 Task: Create a task  Implement multi-factor authentication for user login , assign it to team member softage.4@softage.net in the project ActivaPro and update the status of the task to  On Track  , set the priority of the task to Low
Action: Mouse pressed left at (73, 90)
Screenshot: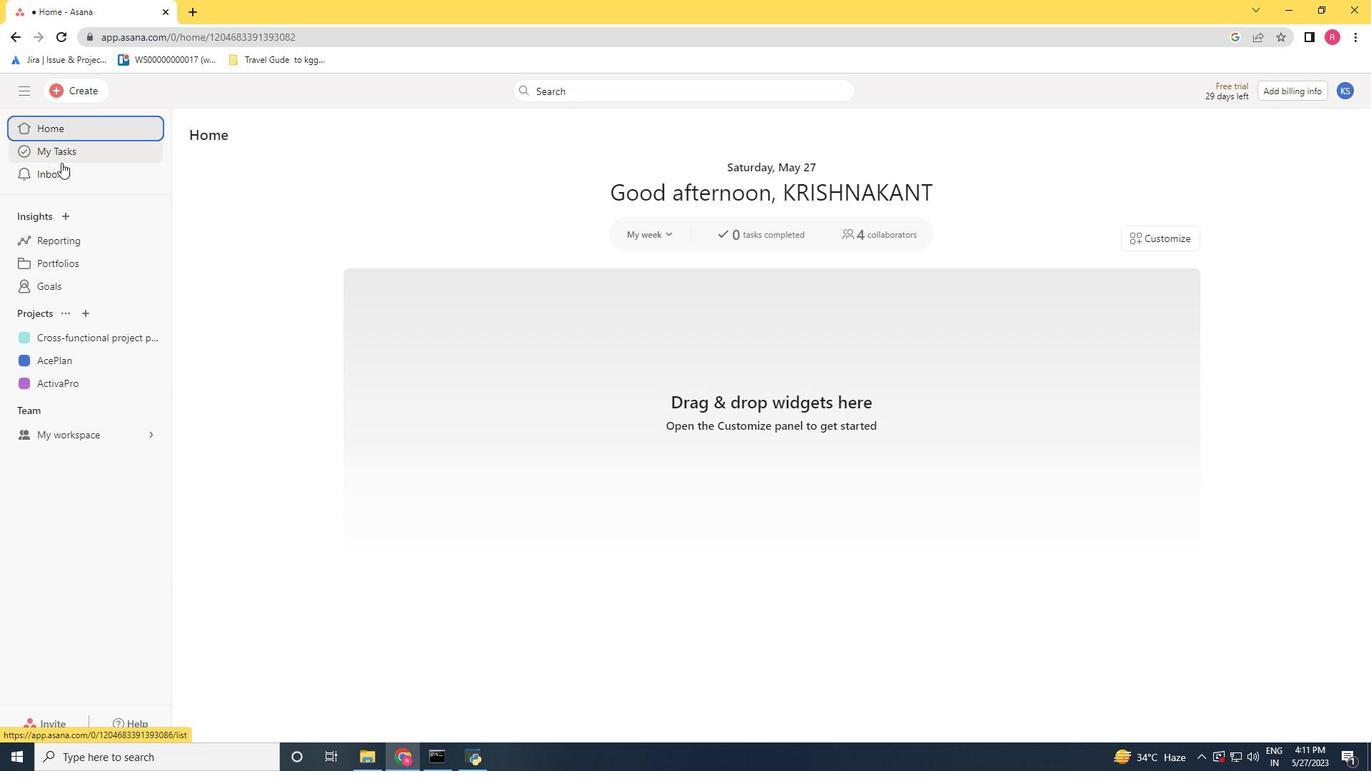 
Action: Mouse moved to (131, 100)
Screenshot: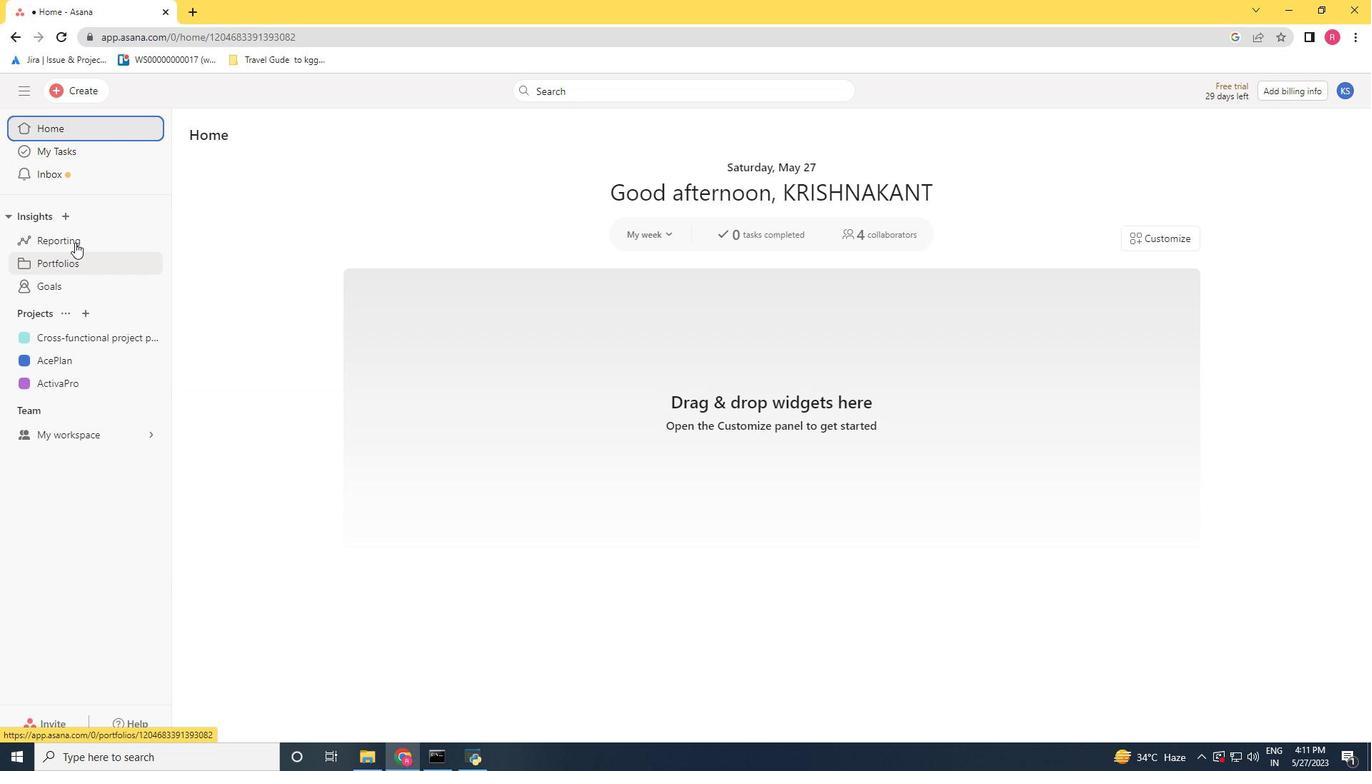 
Action: Mouse pressed left at (131, 100)
Screenshot: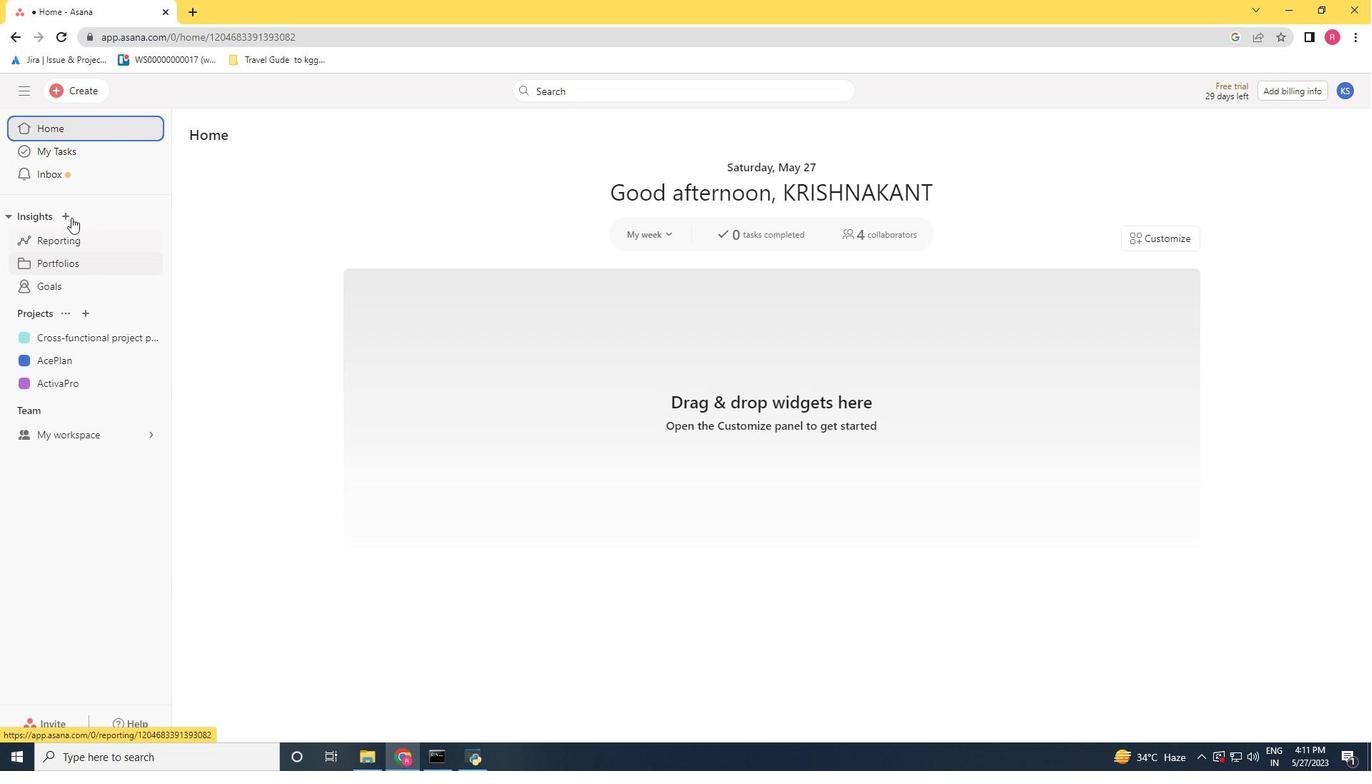 
Action: Mouse moved to (1138, 439)
Screenshot: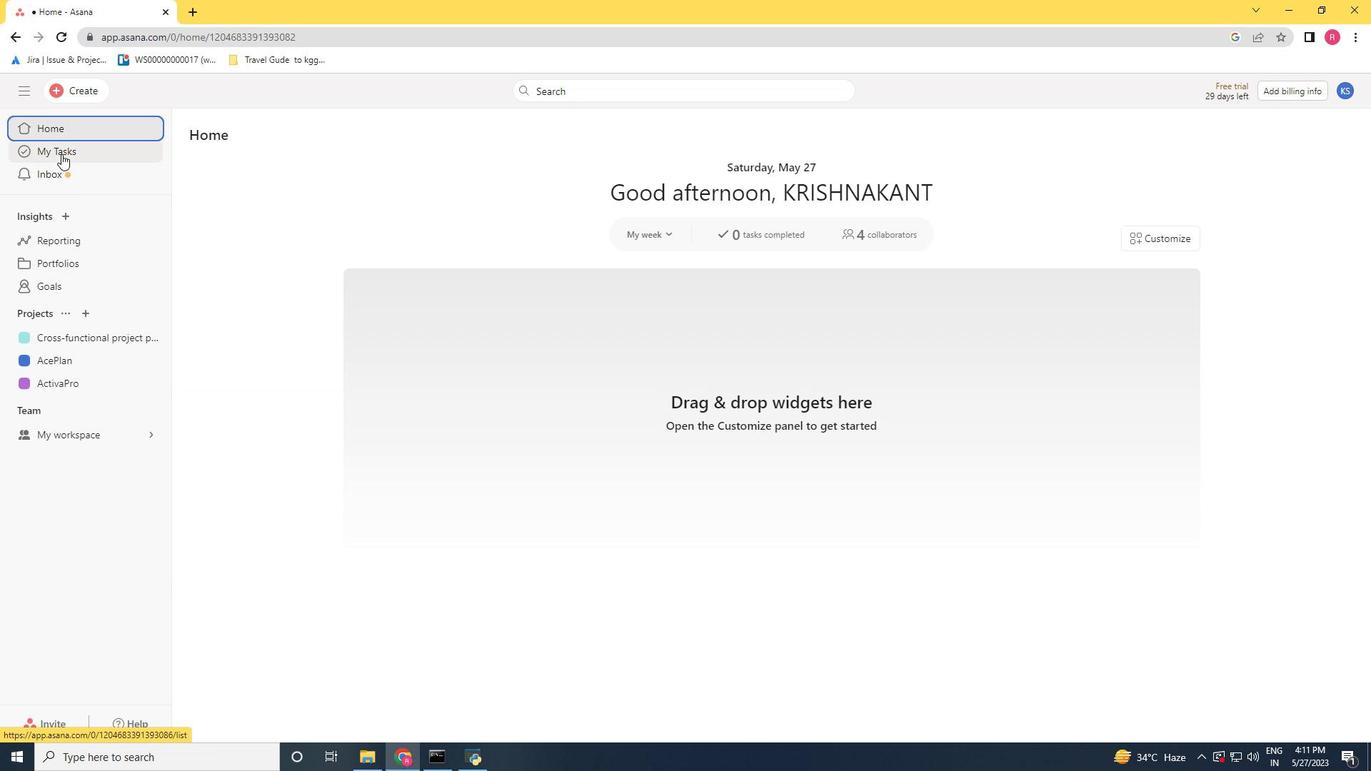 
Action: Key pressed <Key.shift>Implement<Key.space>multi-factor<Key.space>auto<Key.backspace>hentication<Key.space>for<Key.space><Key.backspace><Key.backspace><Key.backspace><Key.backspace>
Screenshot: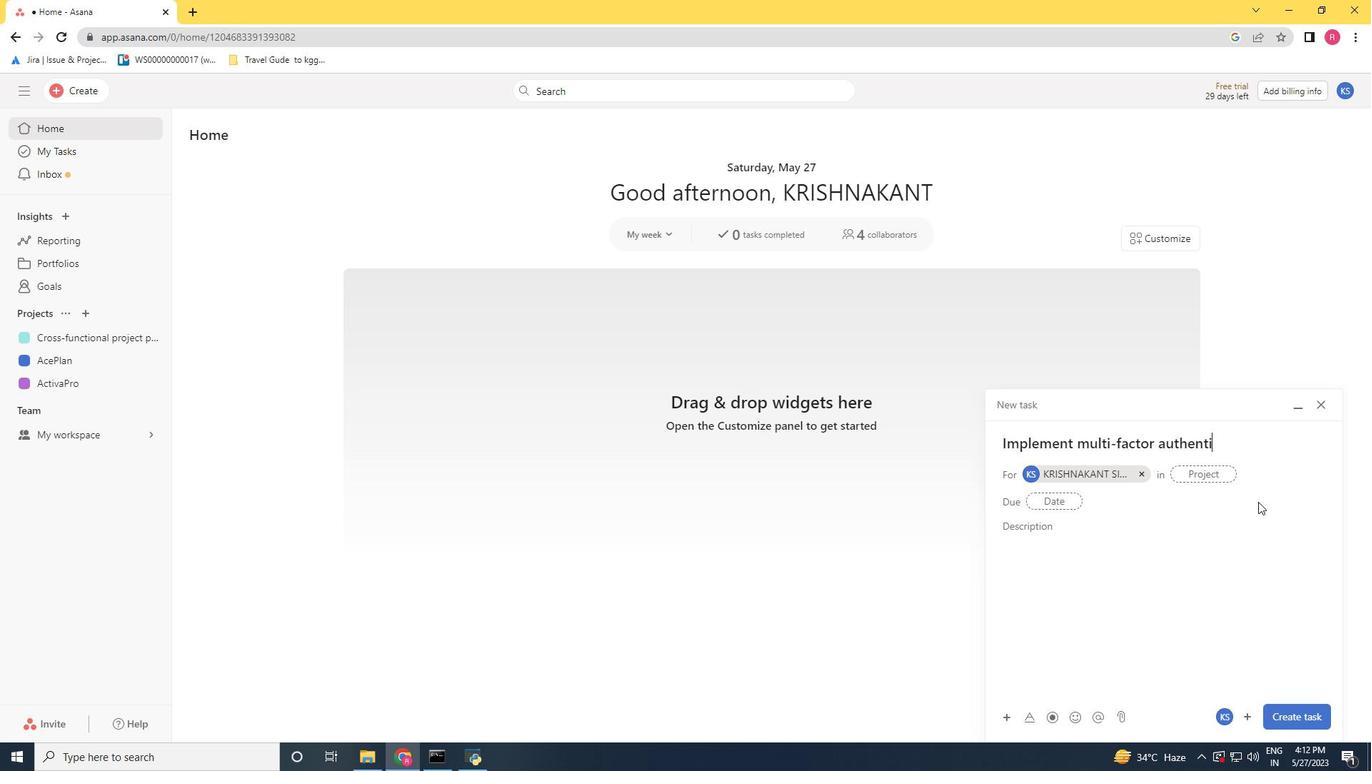
Action: Mouse moved to (1141, 475)
Screenshot: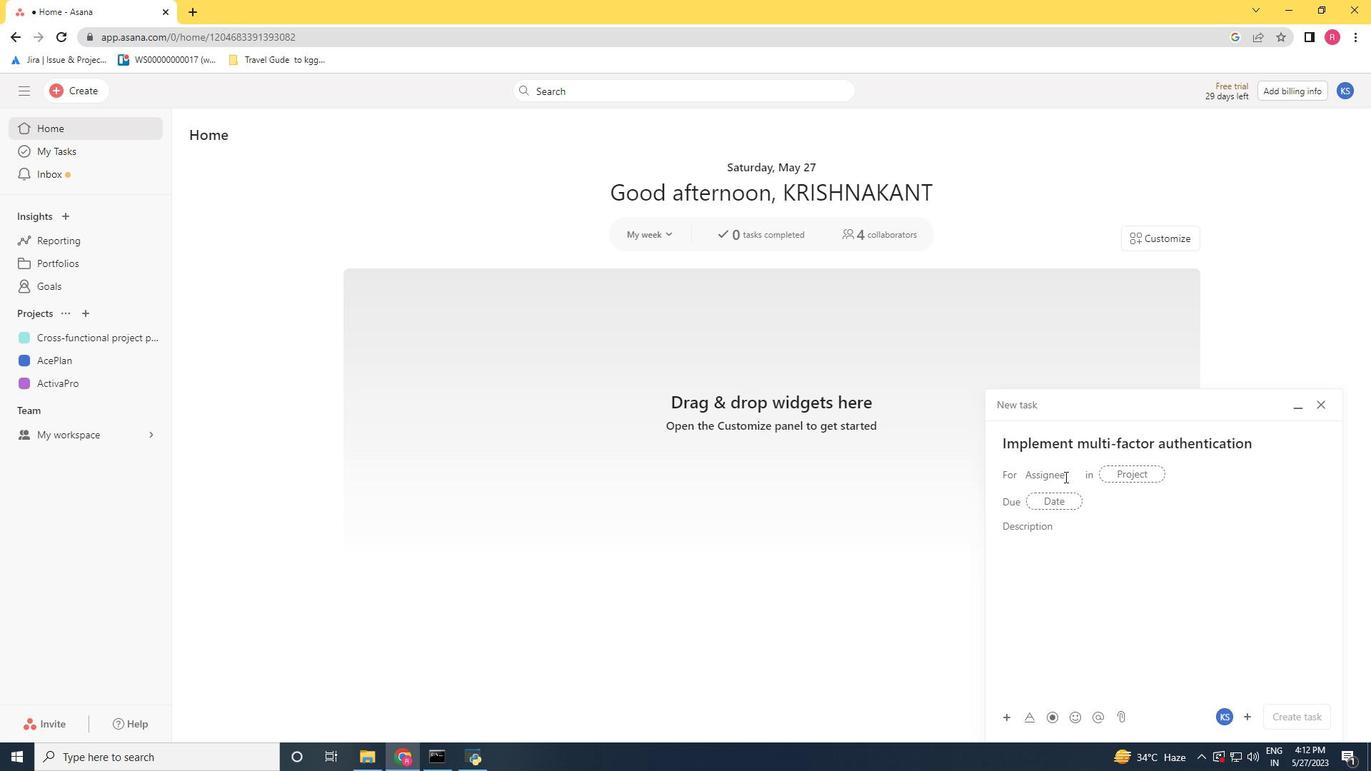 
Action: Mouse pressed left at (1141, 475)
Screenshot: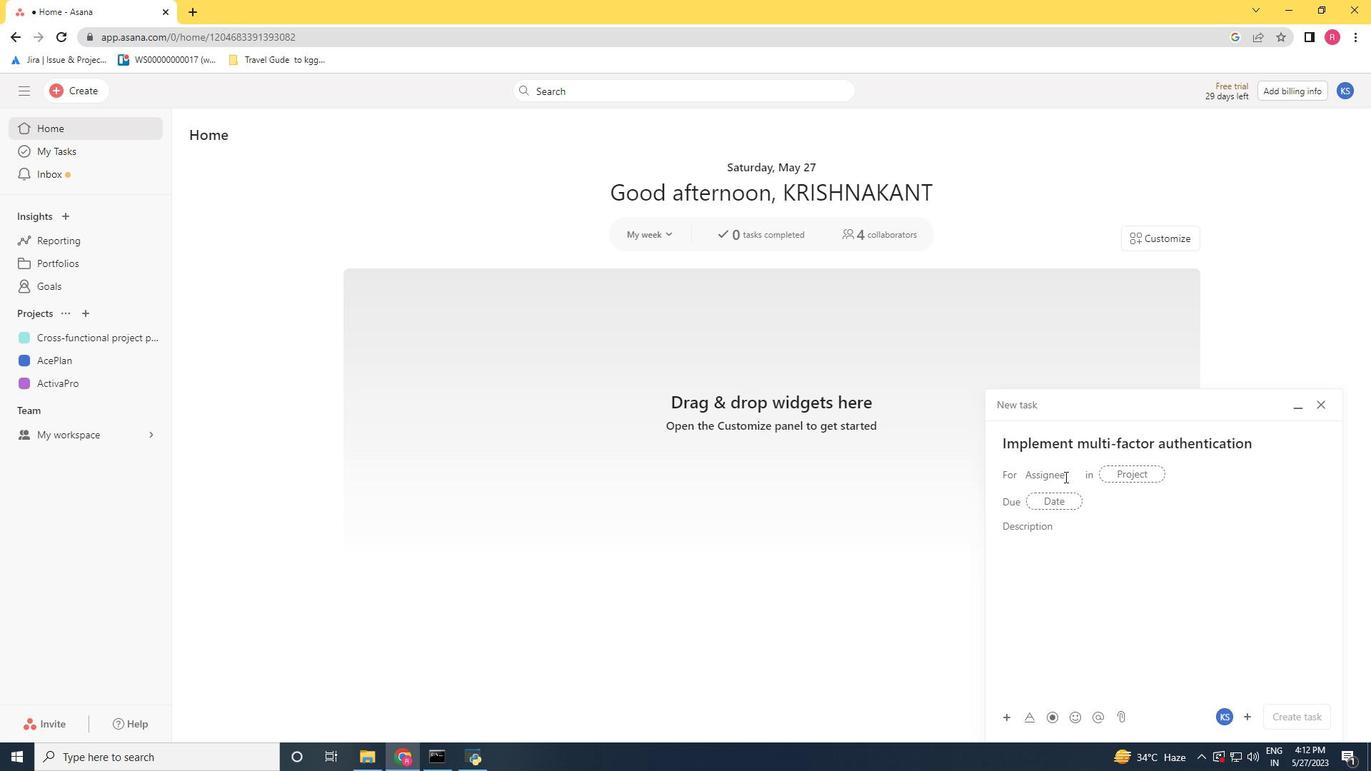 
Action: Mouse moved to (1048, 478)
Screenshot: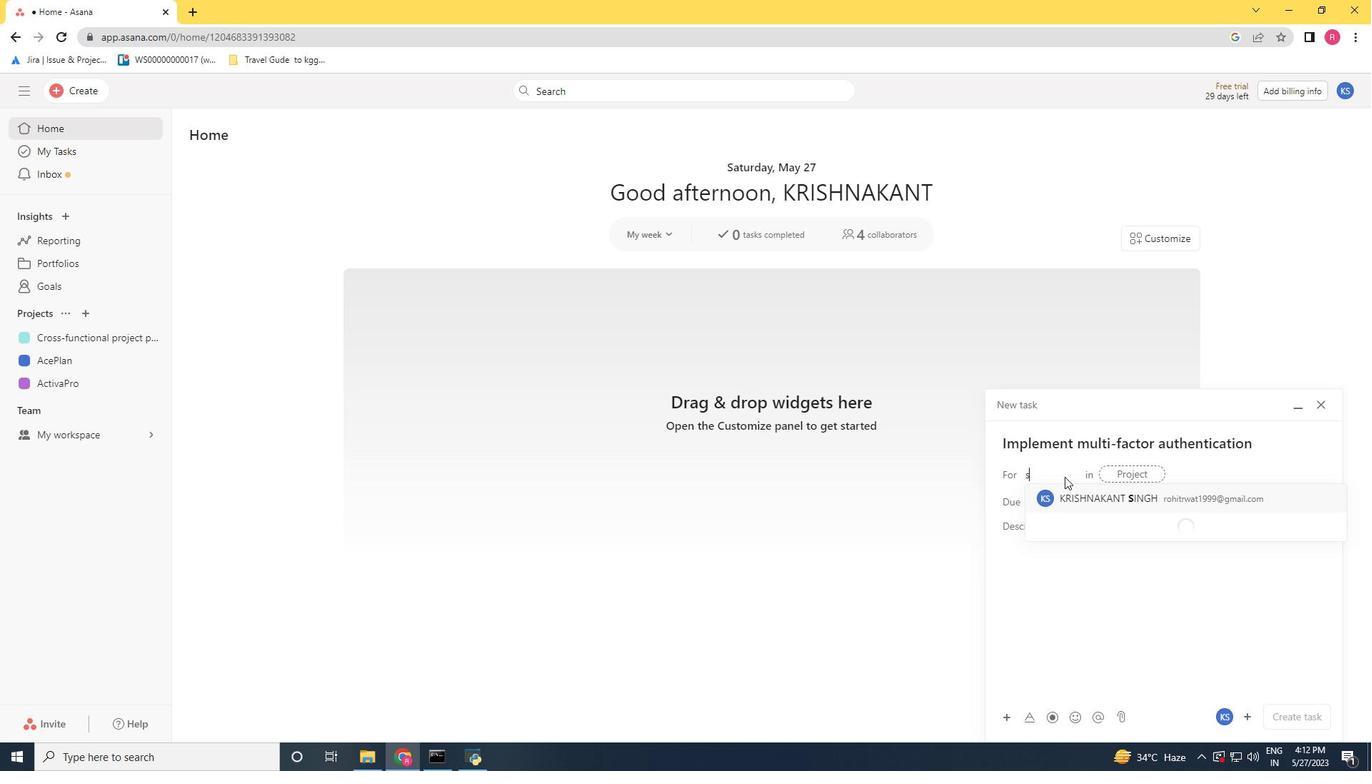 
Action: Mouse pressed left at (1048, 478)
Screenshot: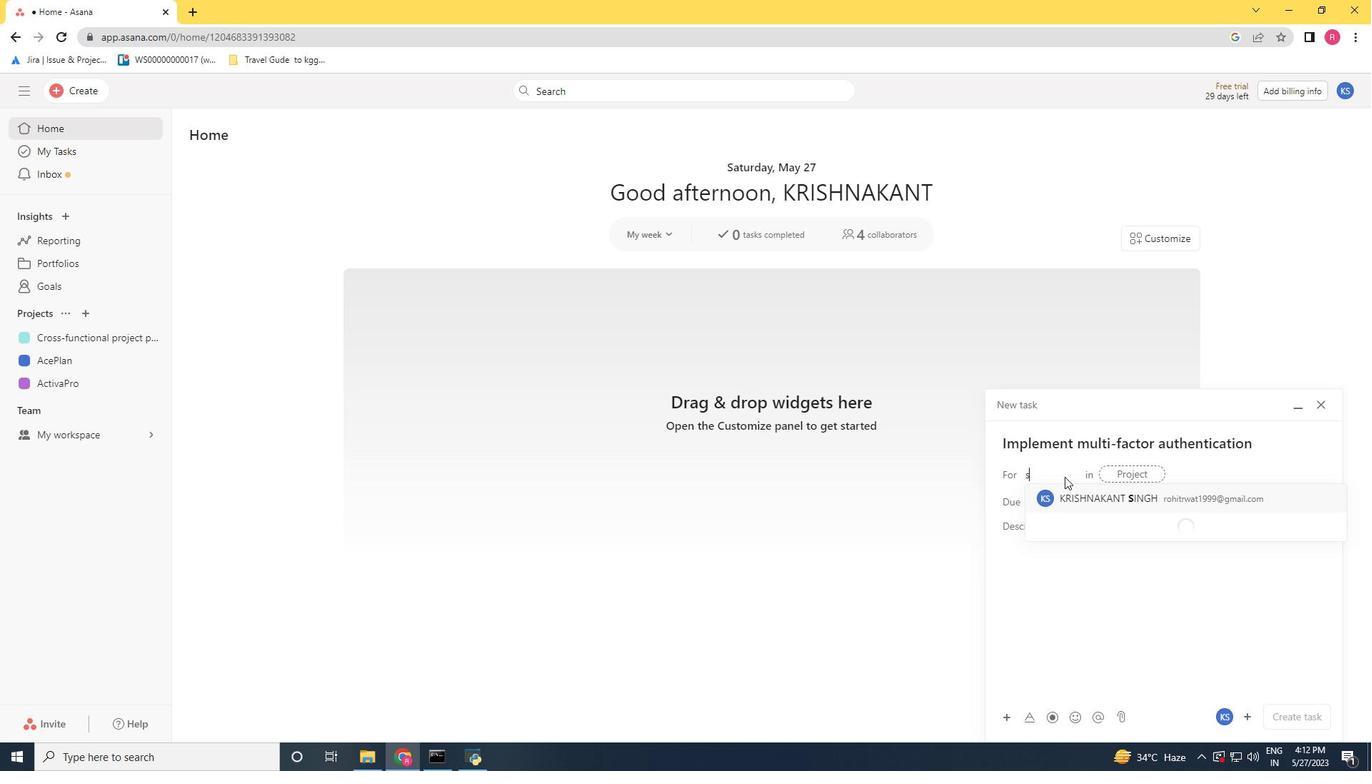 
Action: Key pressed softage.3<Key.backspace><Key.shift>4<Key.shift><Key.shift>@softage.net
Screenshot: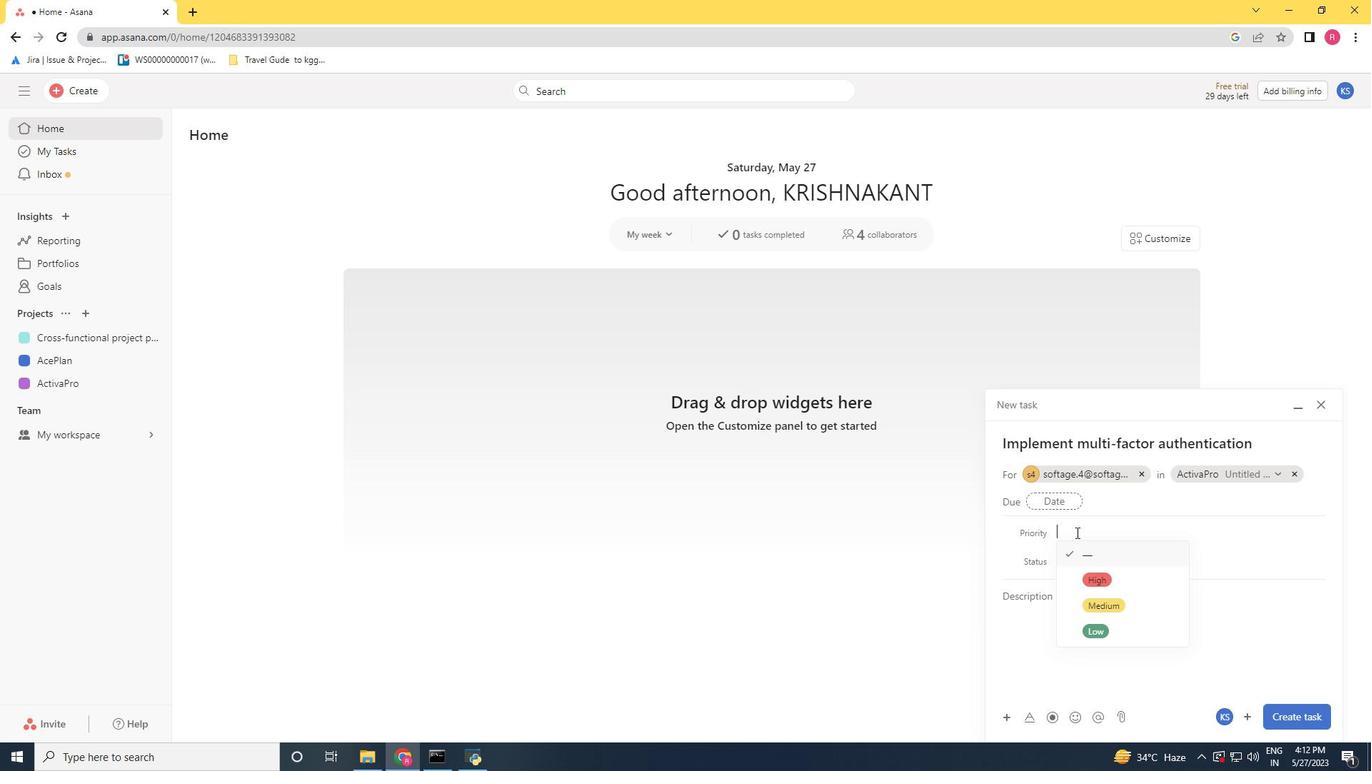 
Action: Mouse moved to (1081, 492)
Screenshot: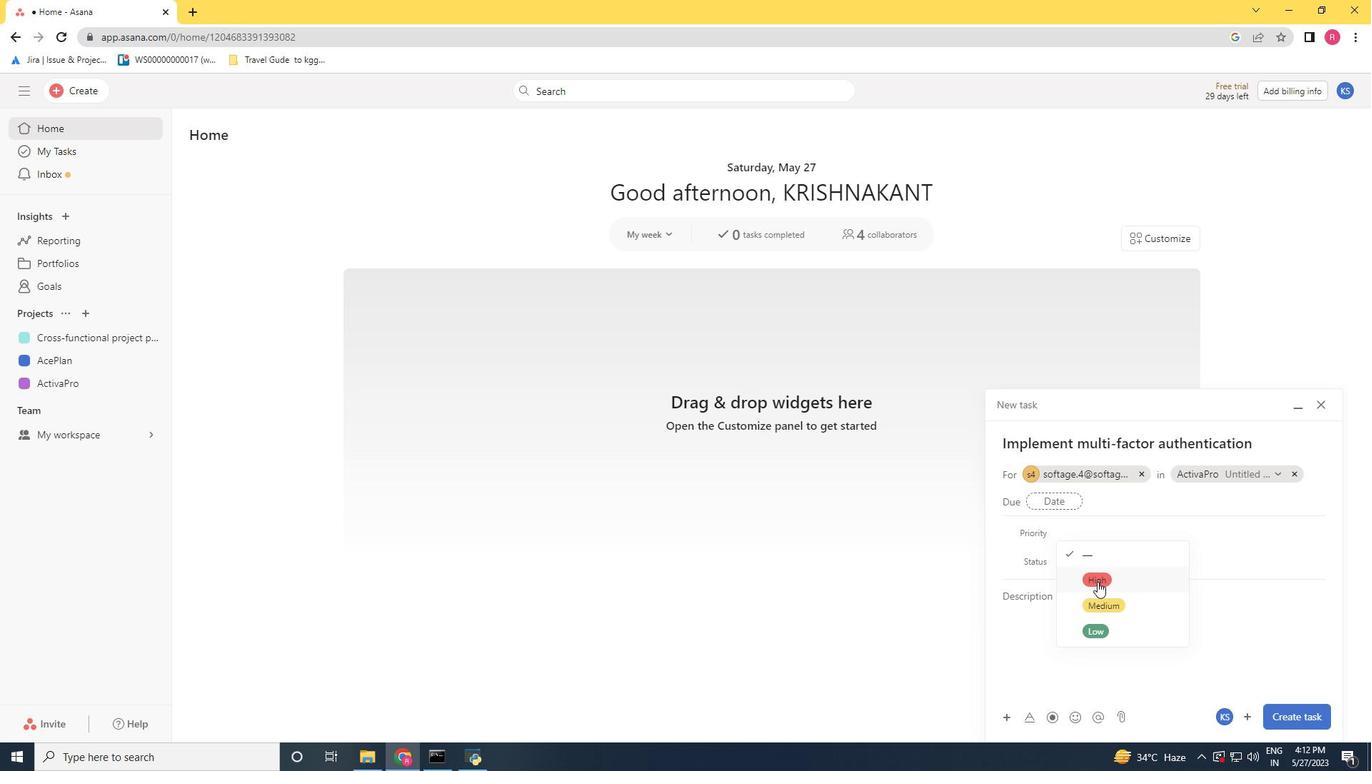 
Action: Mouse pressed left at (1081, 492)
Screenshot: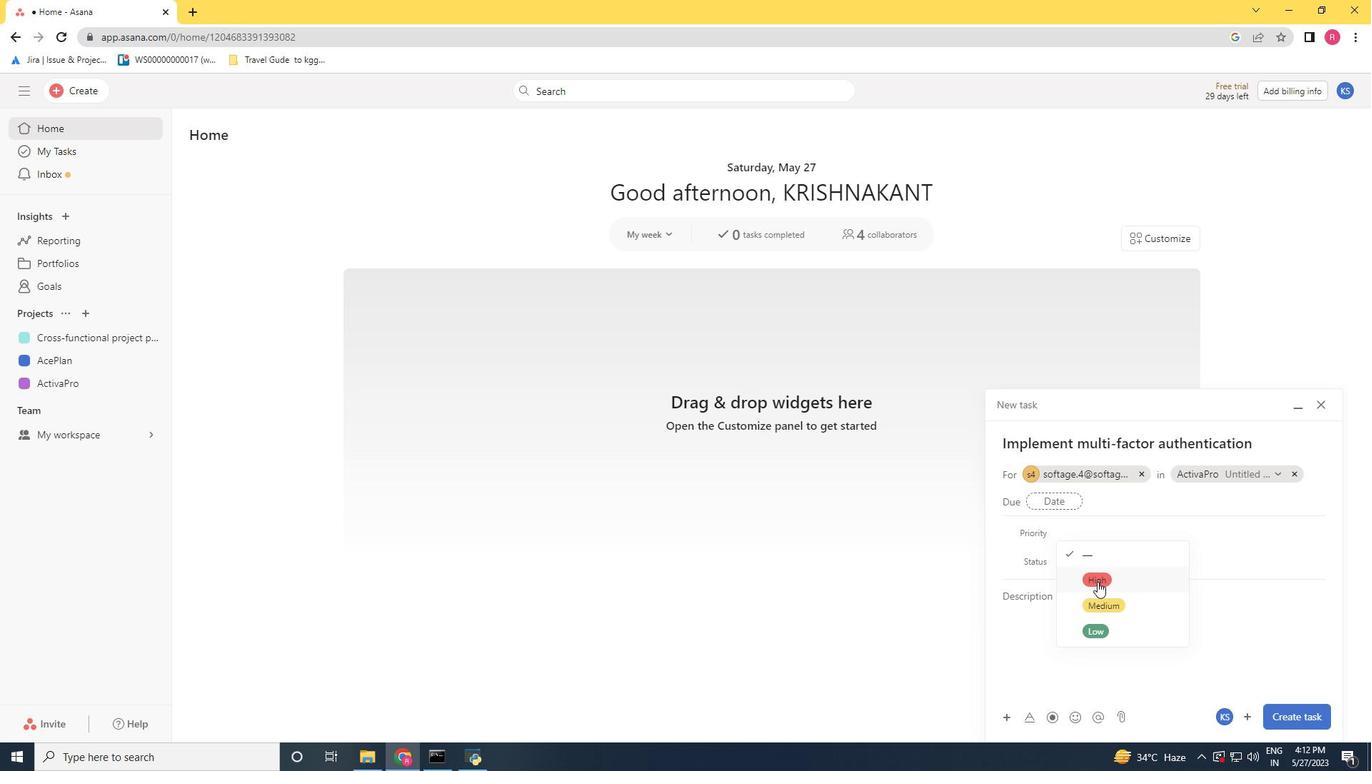 
Action: Mouse moved to (1180, 475)
Screenshot: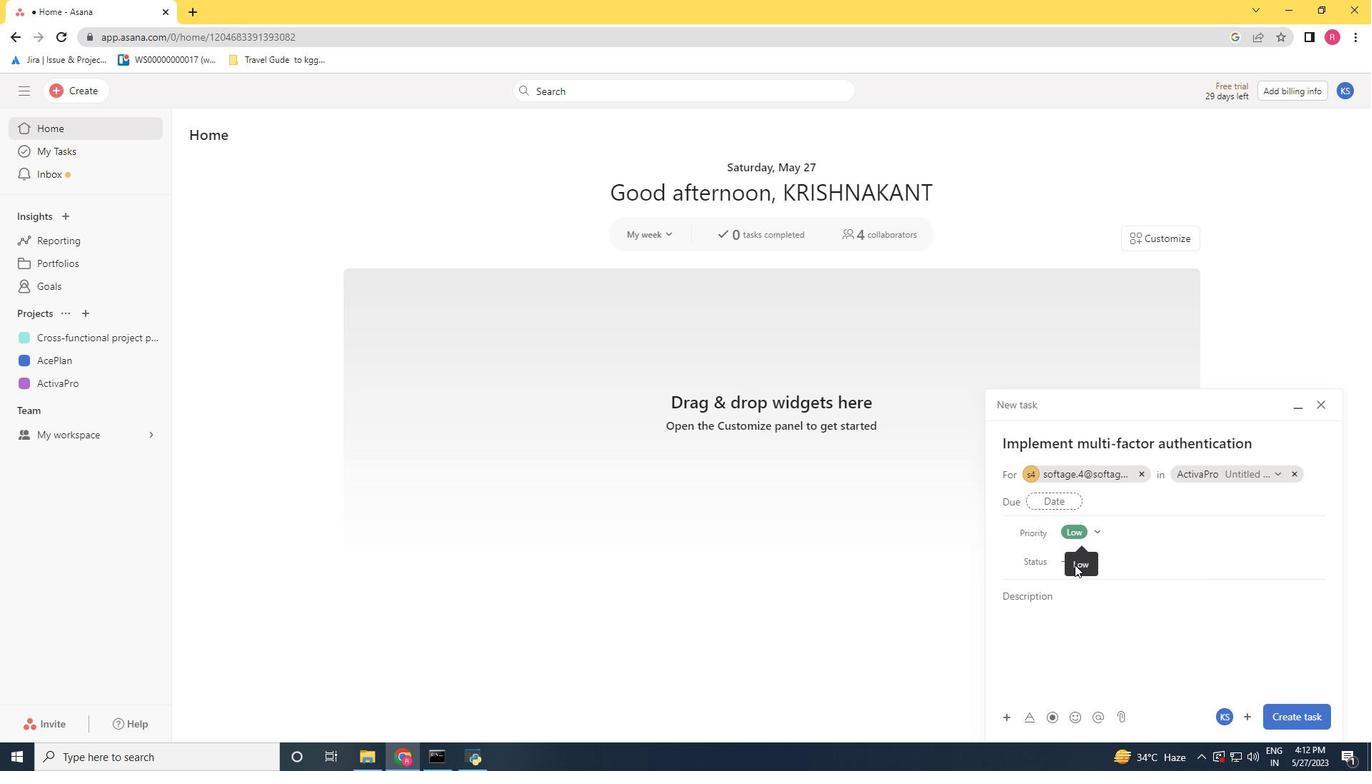 
Action: Mouse pressed left at (1180, 475)
Screenshot: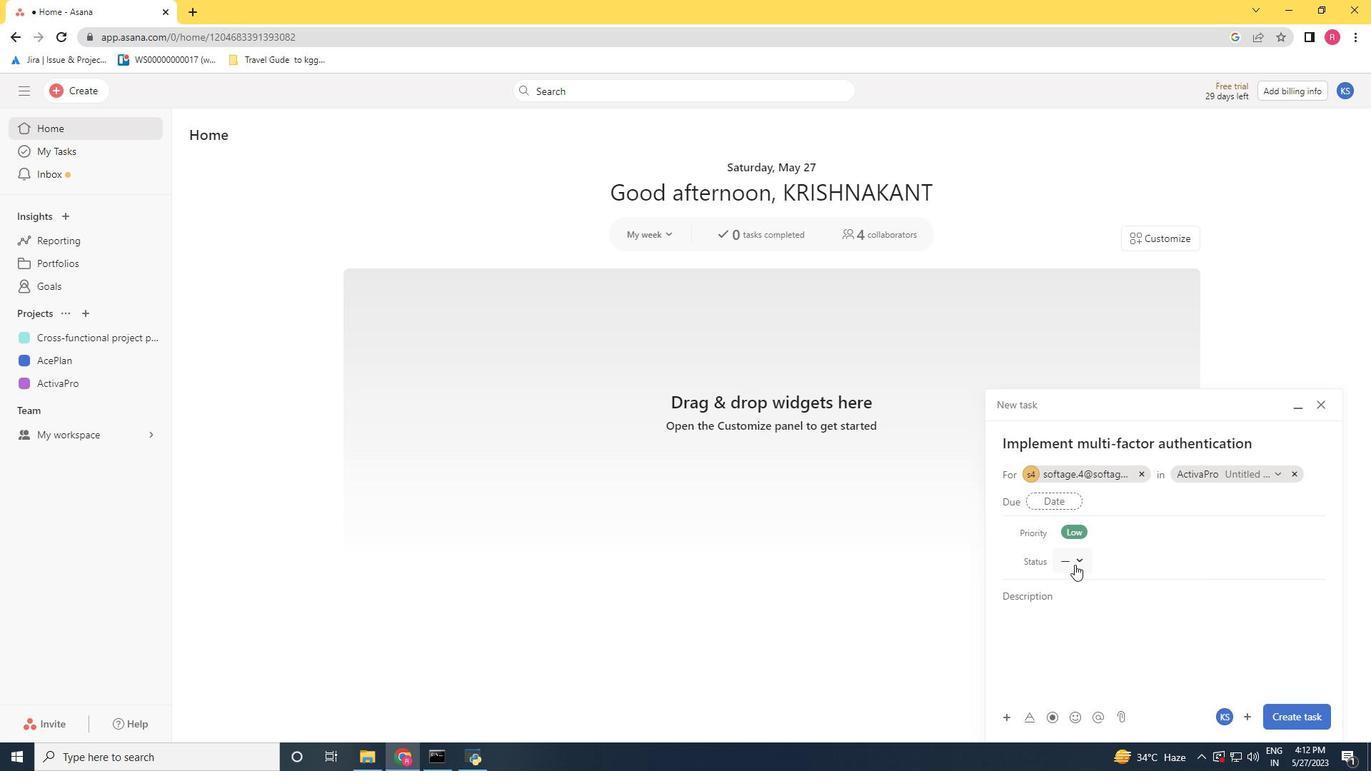 
Action: Mouse moved to (995, 499)
Screenshot: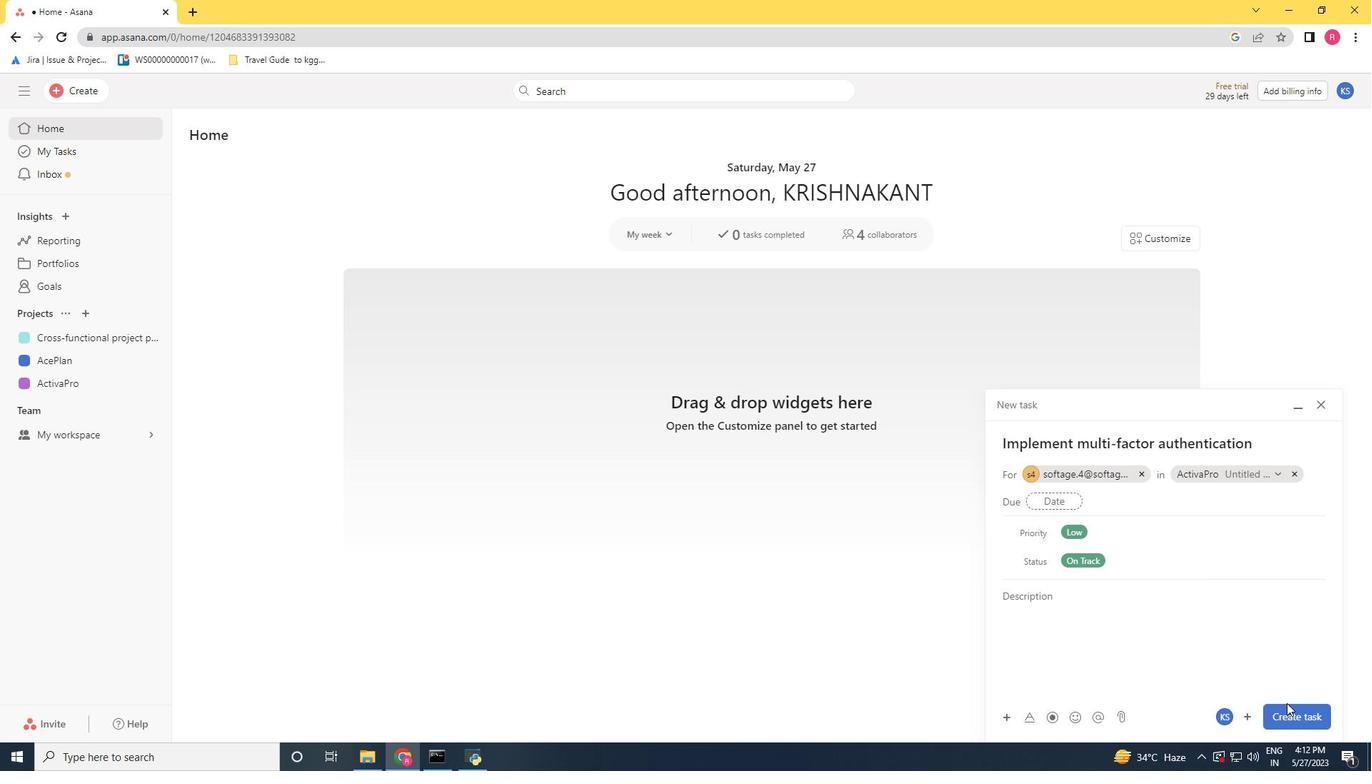 
Action: Mouse pressed left at (995, 499)
Screenshot: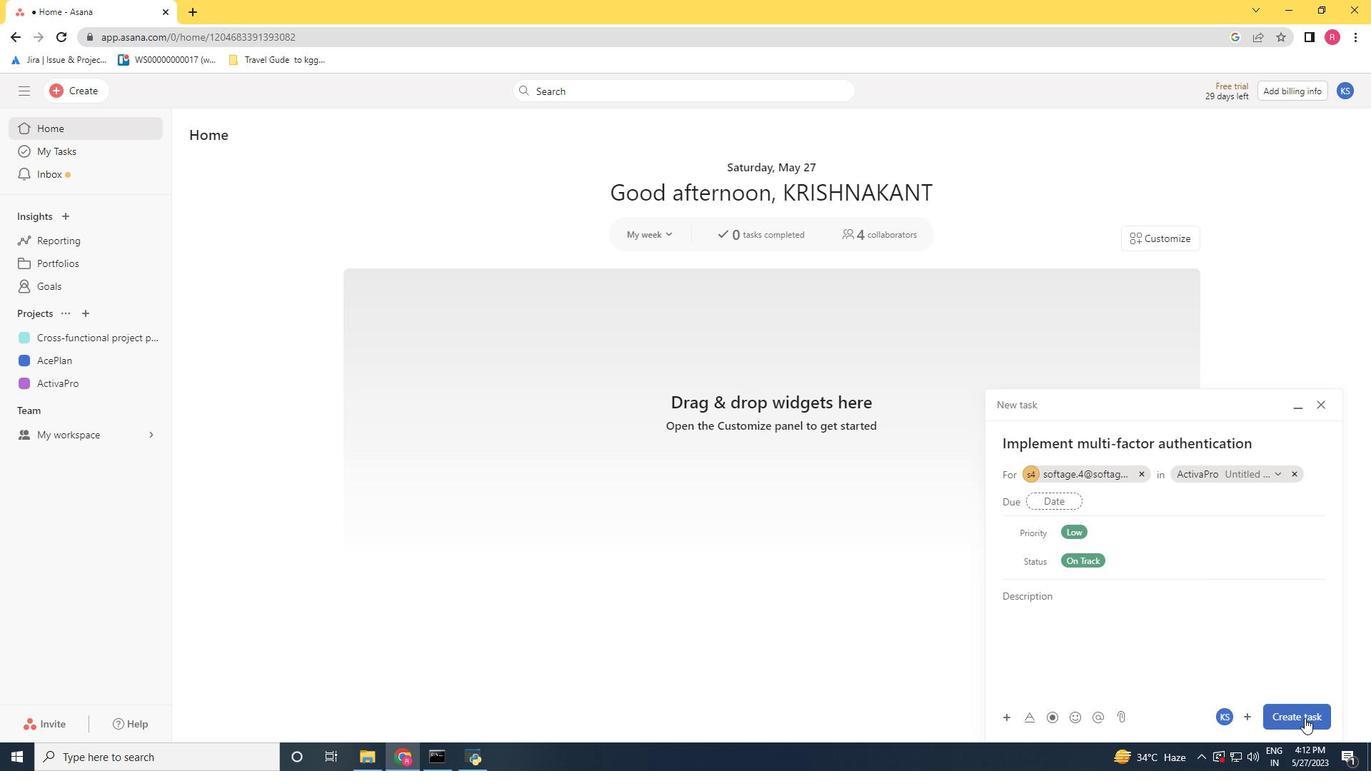 
Action: Mouse moved to (1288, 714)
Screenshot: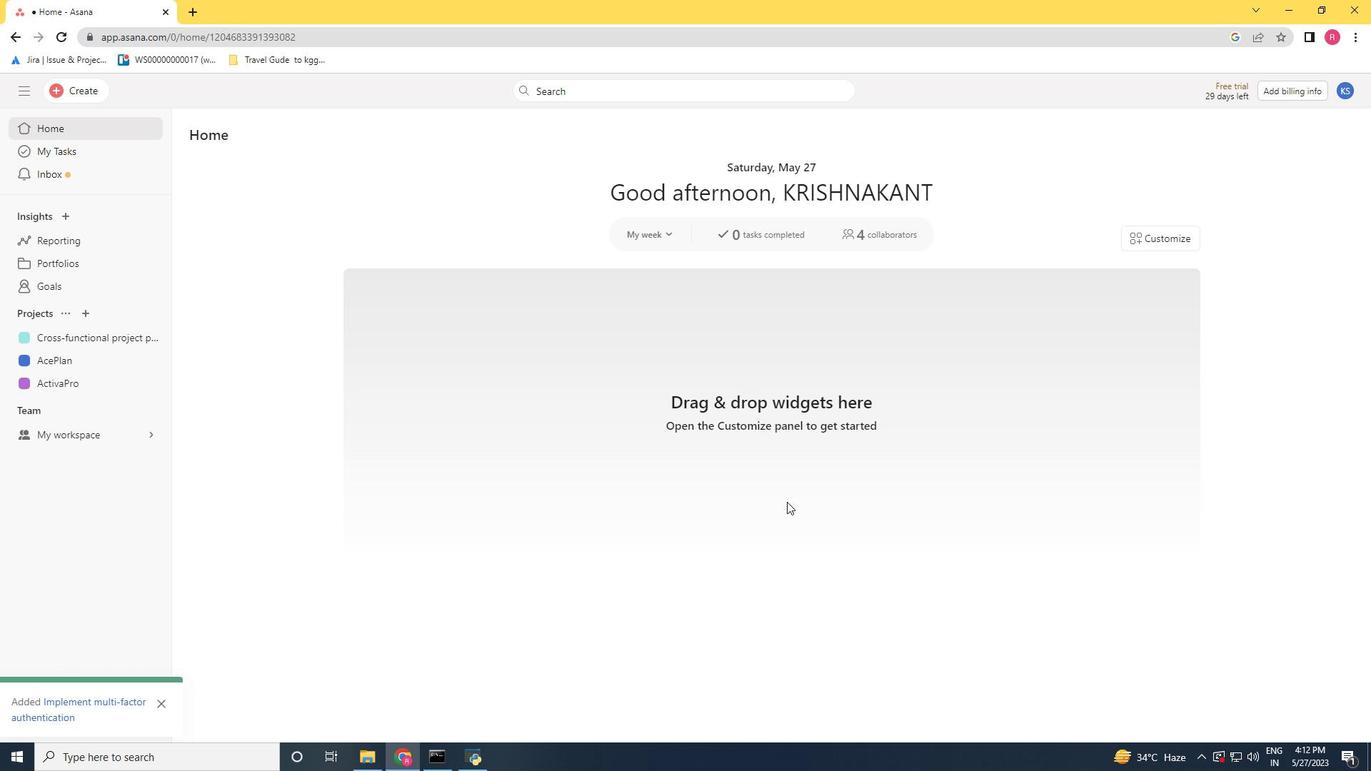 
Action: Mouse pressed left at (1288, 714)
Screenshot: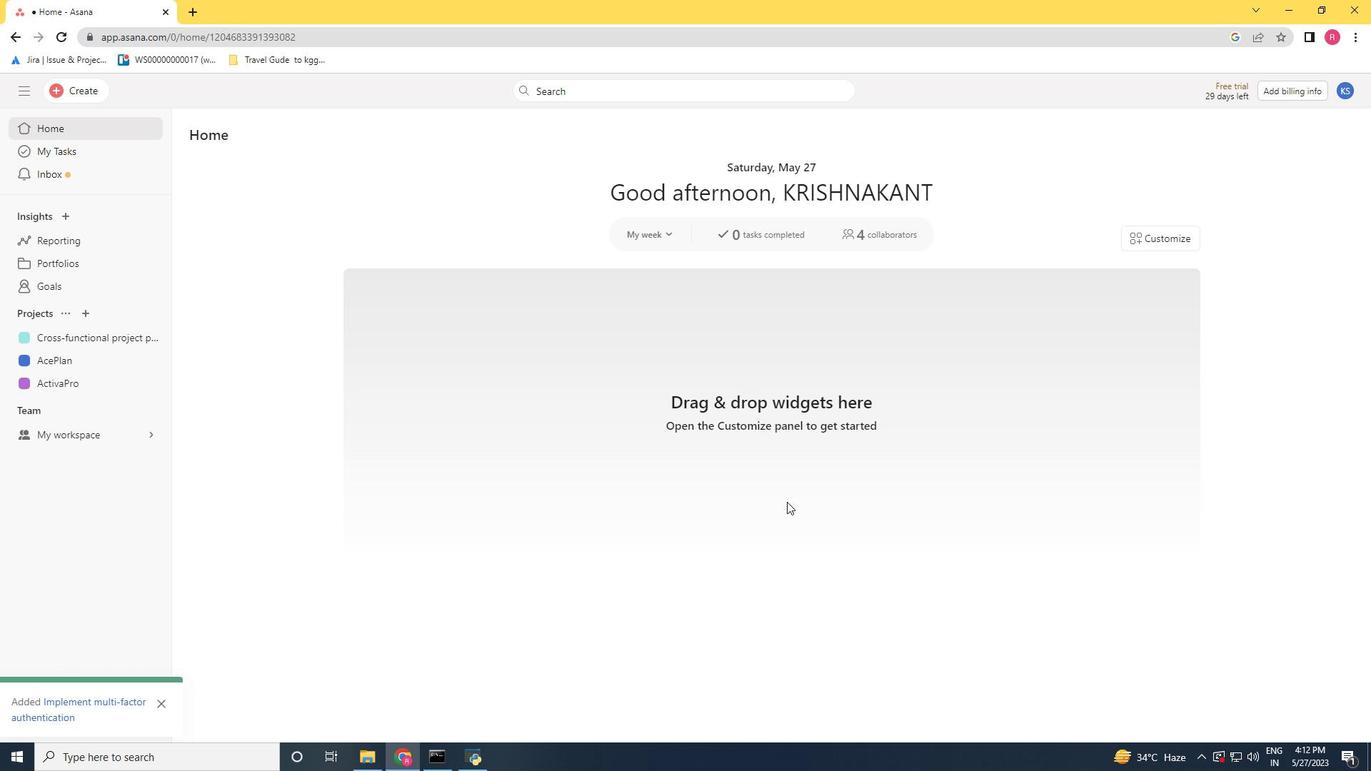 
Action: Mouse moved to (90, 375)
Screenshot: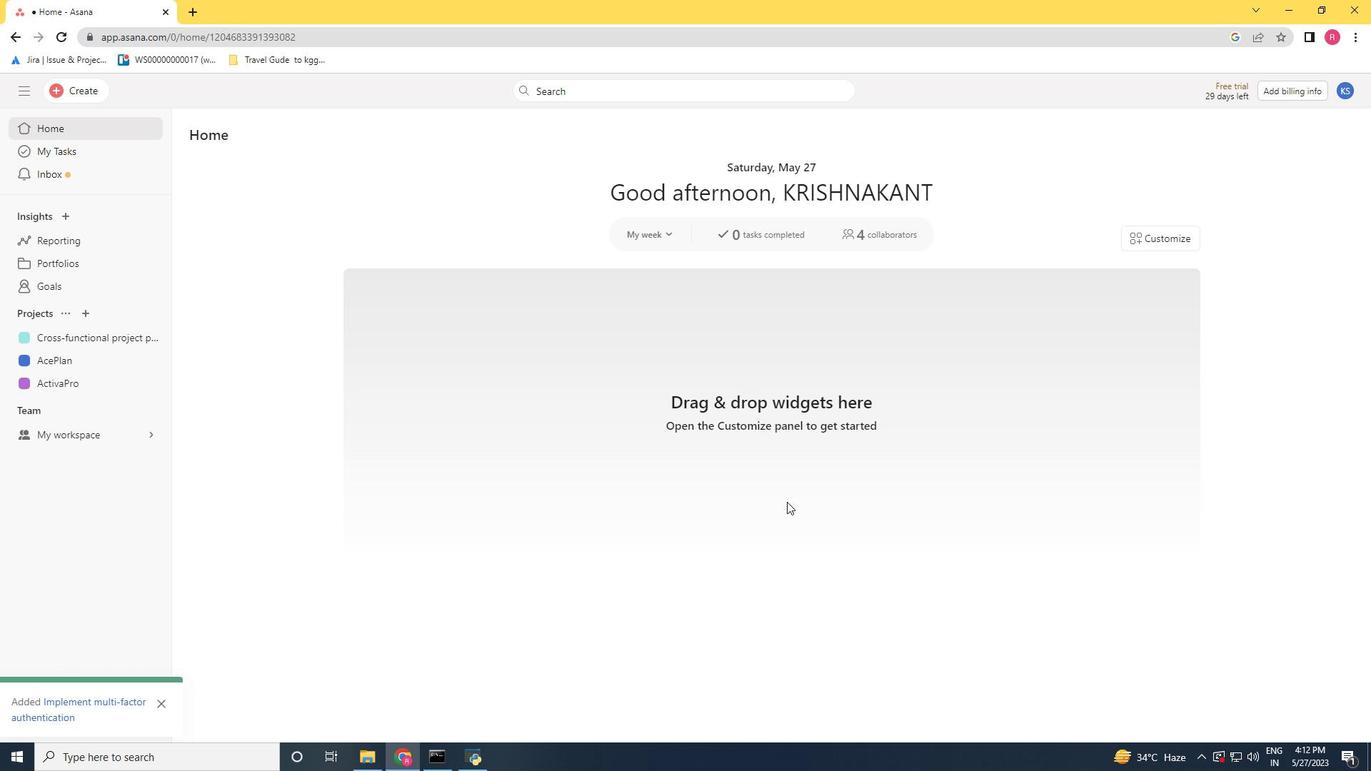 
Action: Mouse pressed left at (90, 375)
Screenshot: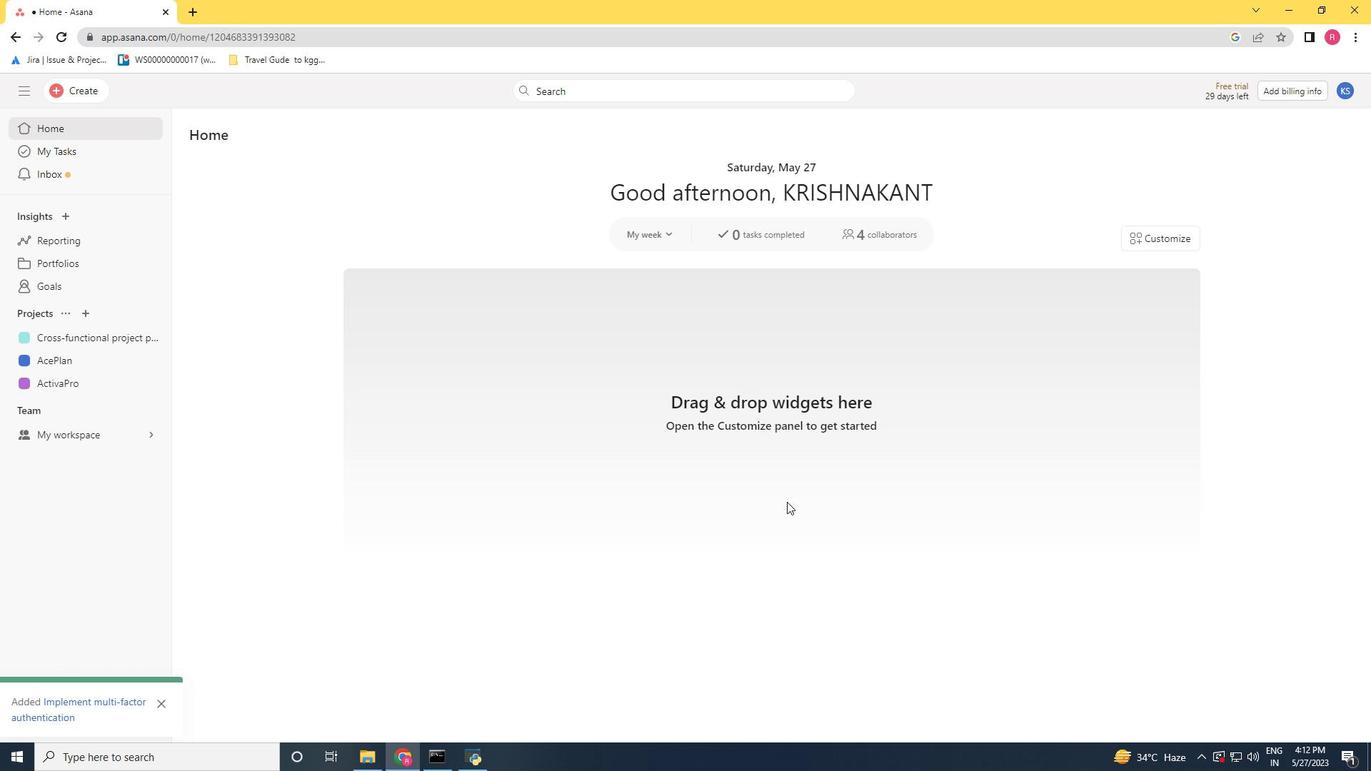 
Action: Mouse moved to (819, 233)
Screenshot: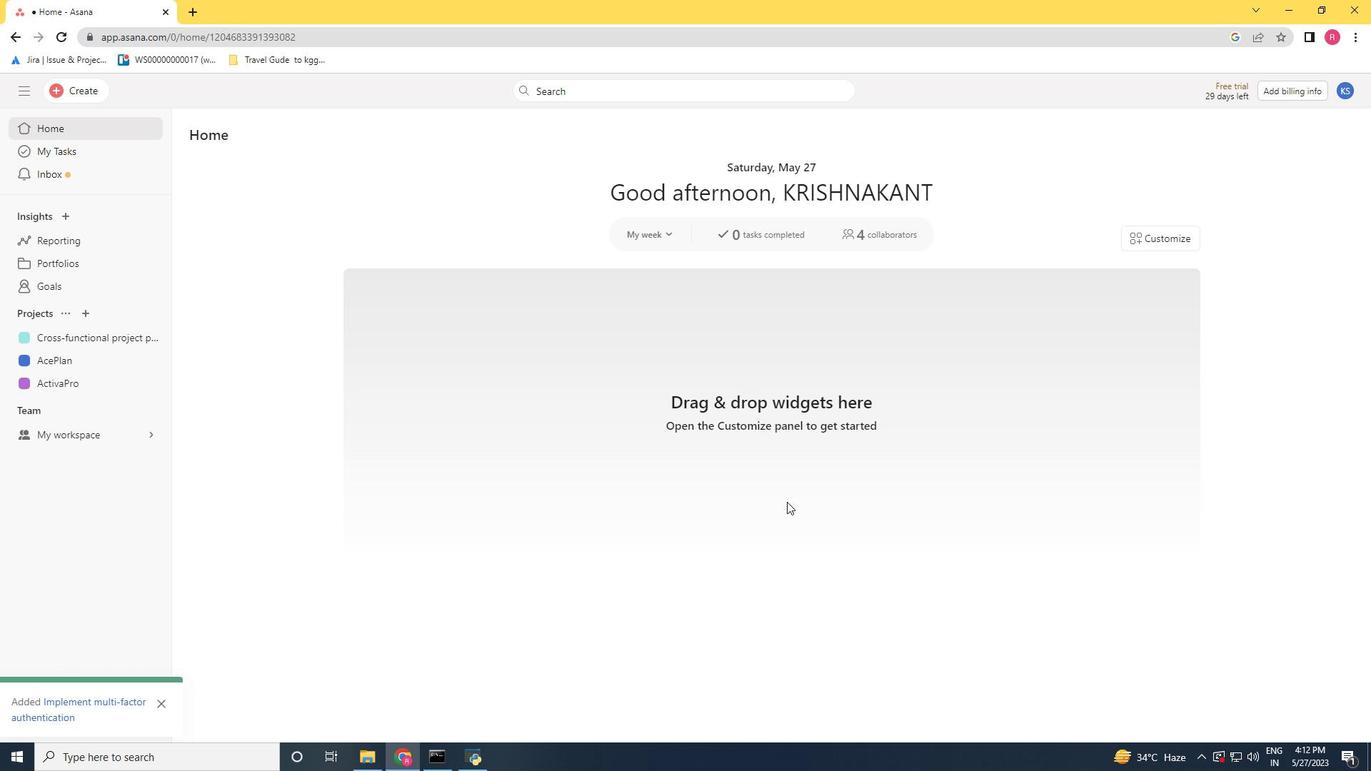 
Action: Mouse pressed left at (819, 233)
Screenshot: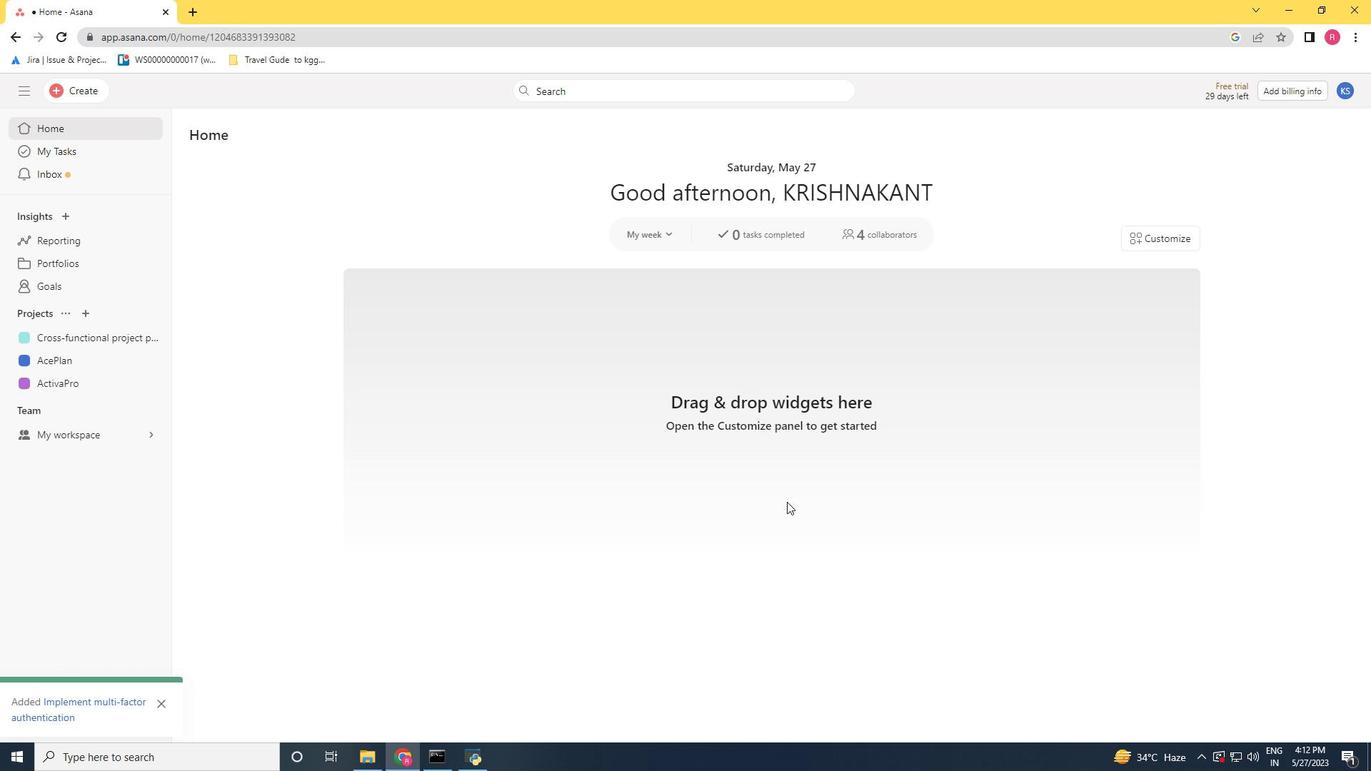 
Action: Mouse moved to (807, 237)
Screenshot: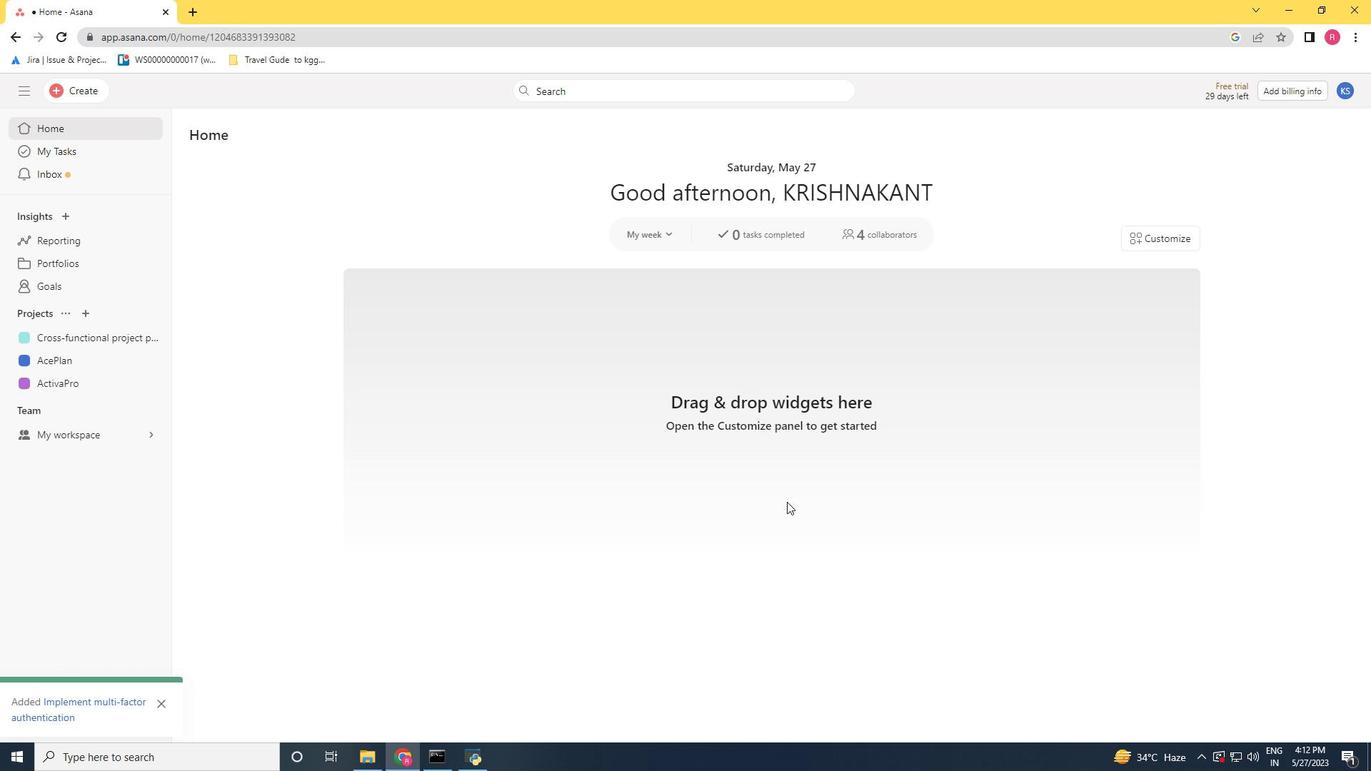 
Action: Mouse pressed left at (807, 237)
Screenshot: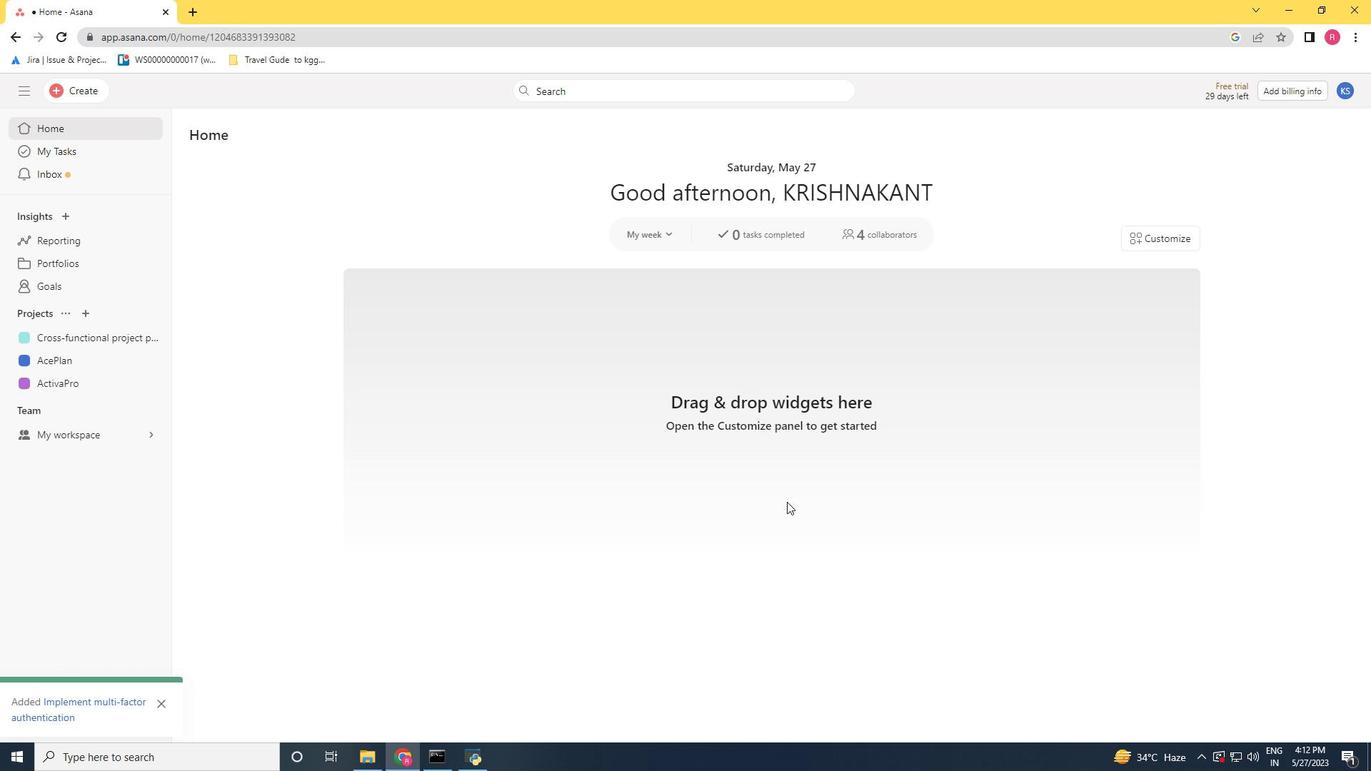 
Action: Mouse moved to (813, 235)
Screenshot: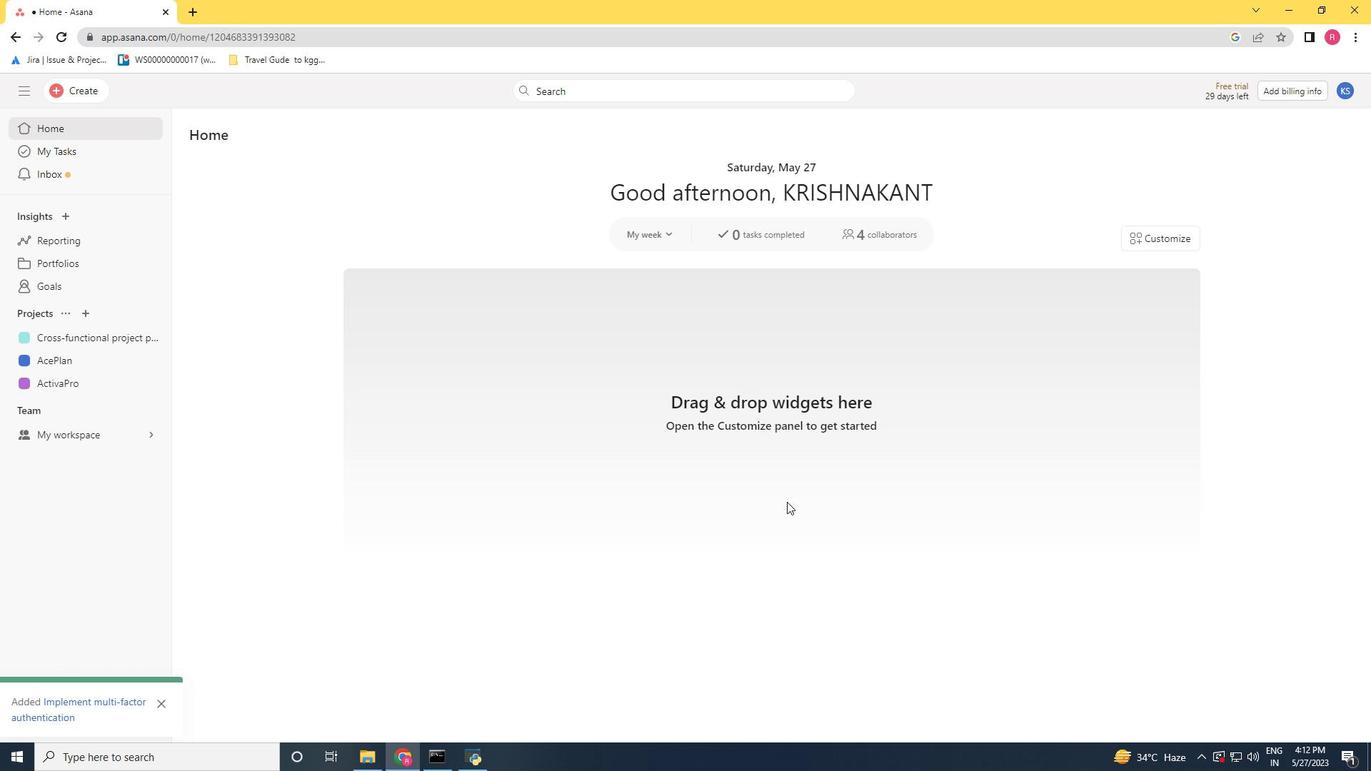 
Action: Mouse pressed left at (813, 235)
Screenshot: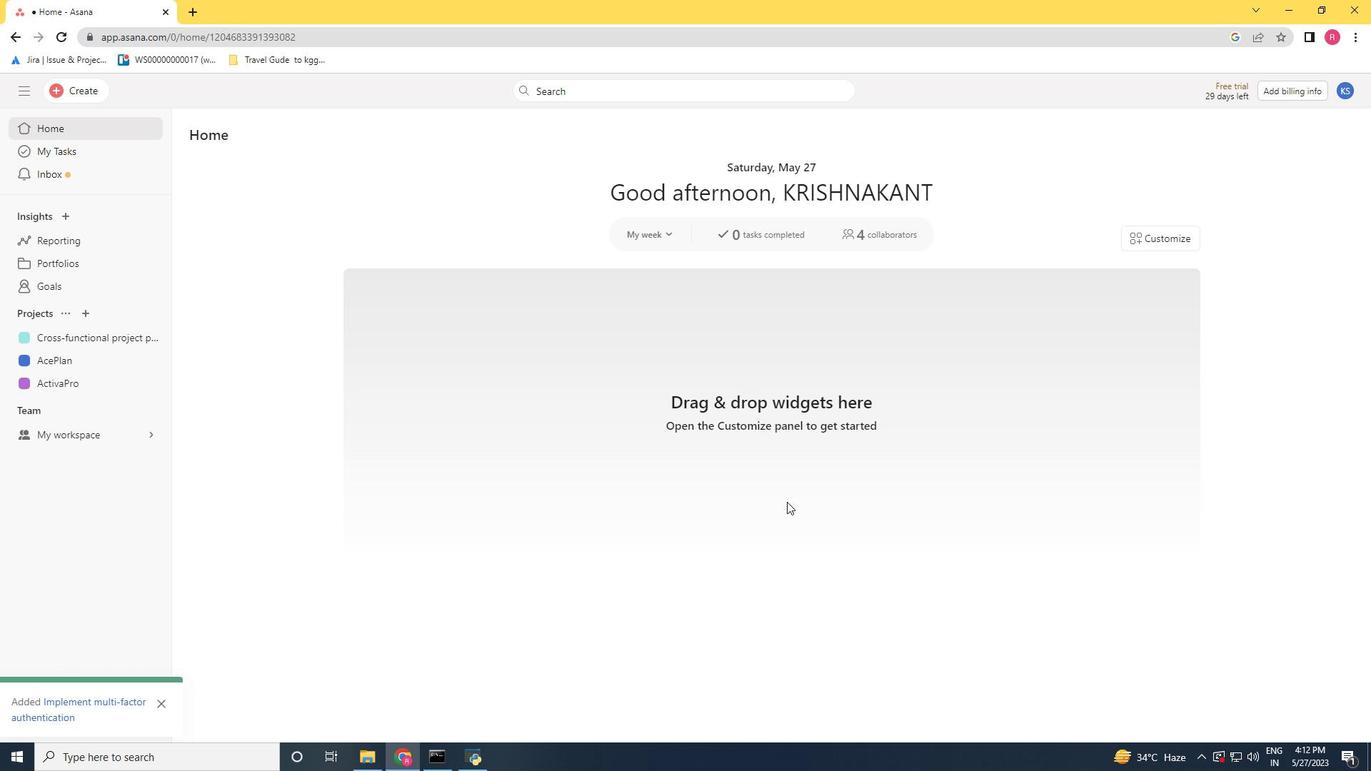 
Action: Mouse moved to (809, 235)
Screenshot: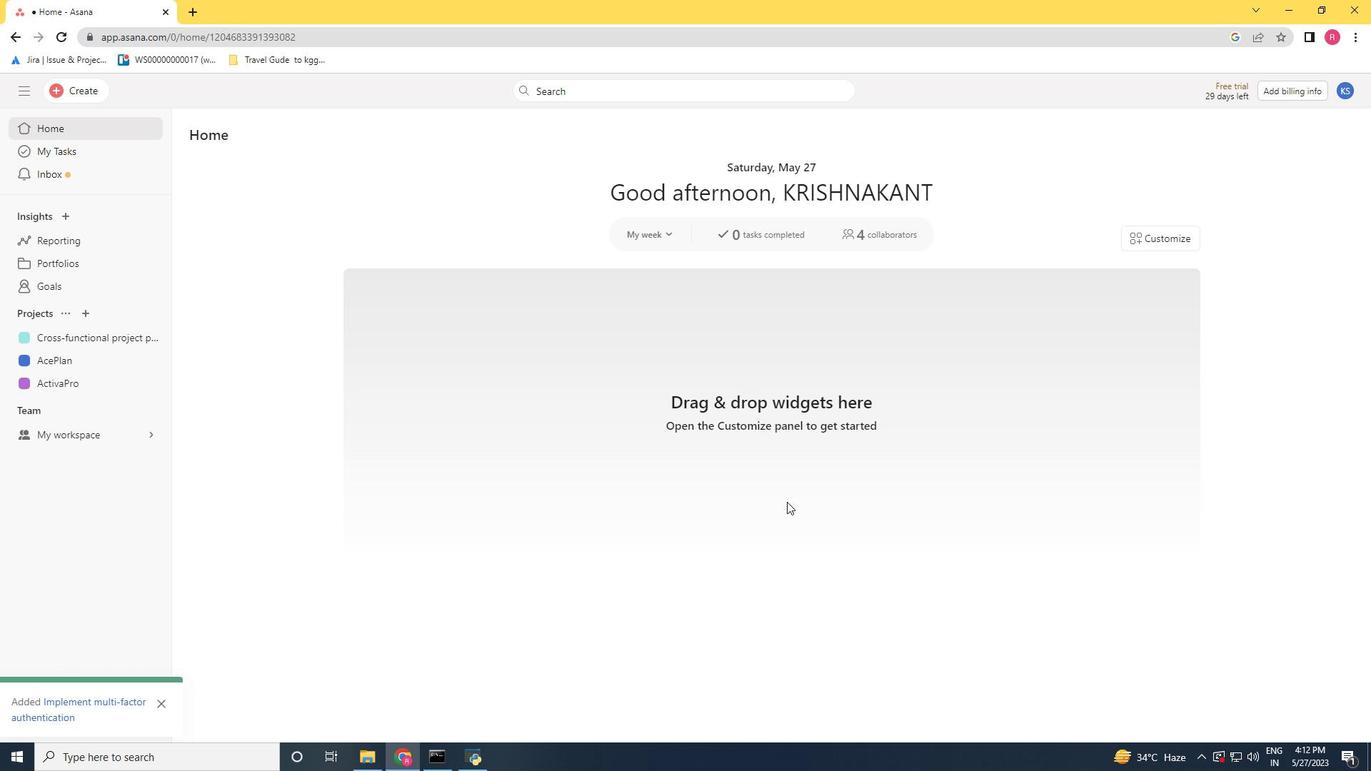 
Action: Mouse pressed left at (809, 235)
Screenshot: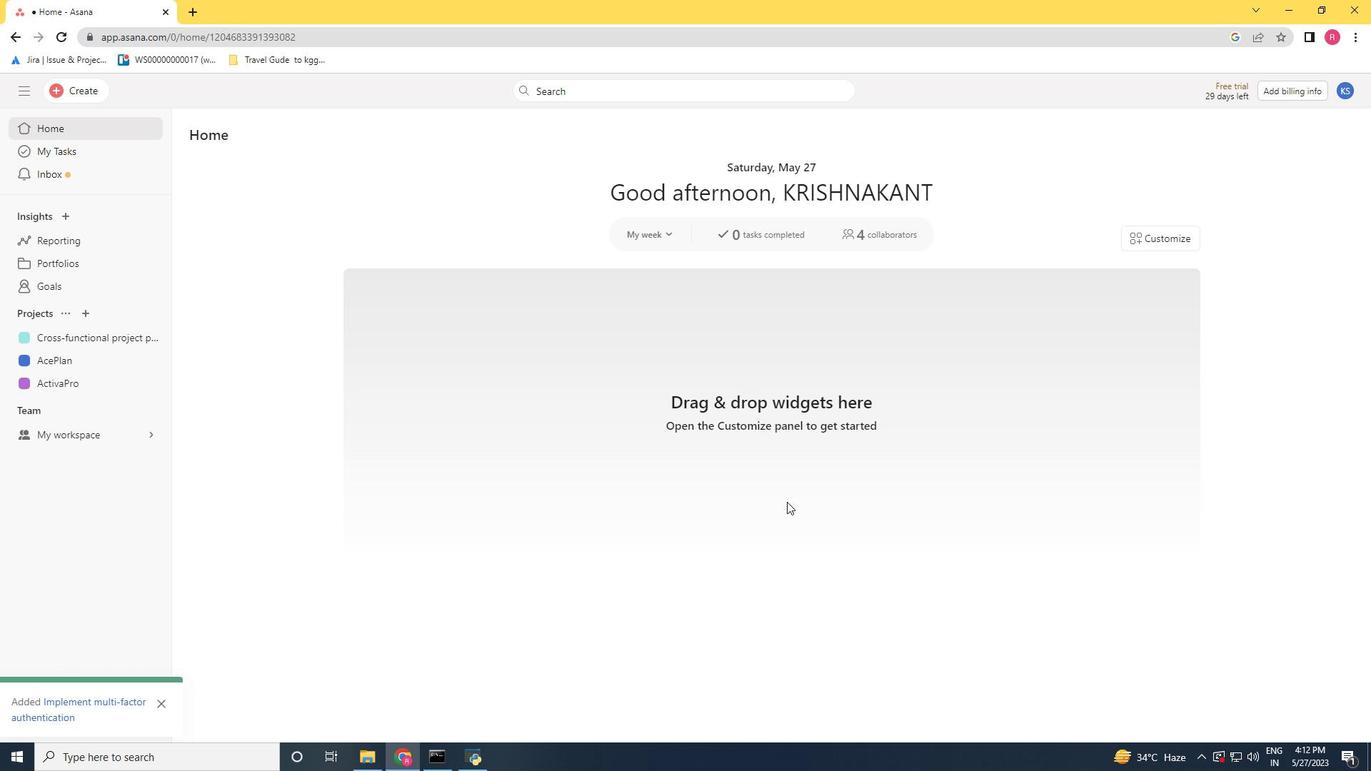 
Action: Mouse moved to (814, 236)
Screenshot: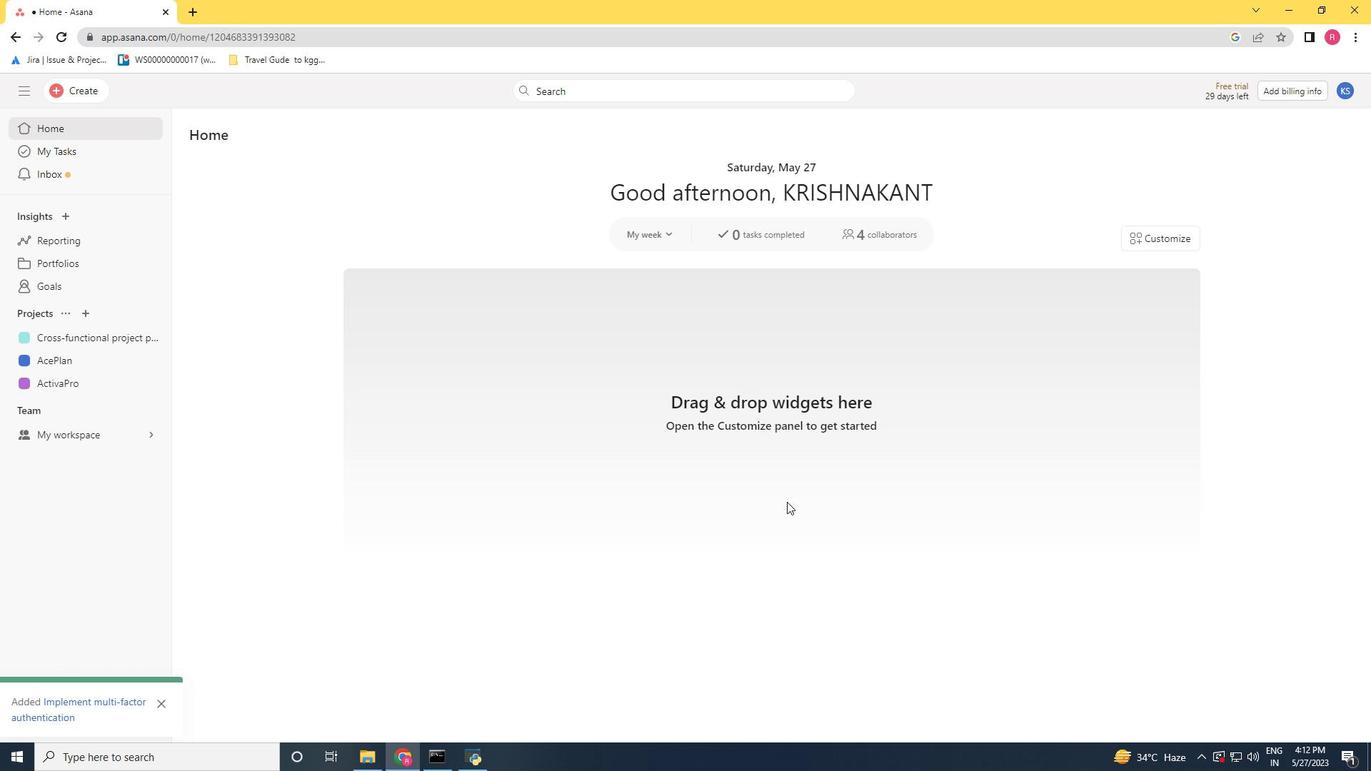 
Action: Mouse pressed left at (814, 236)
Screenshot: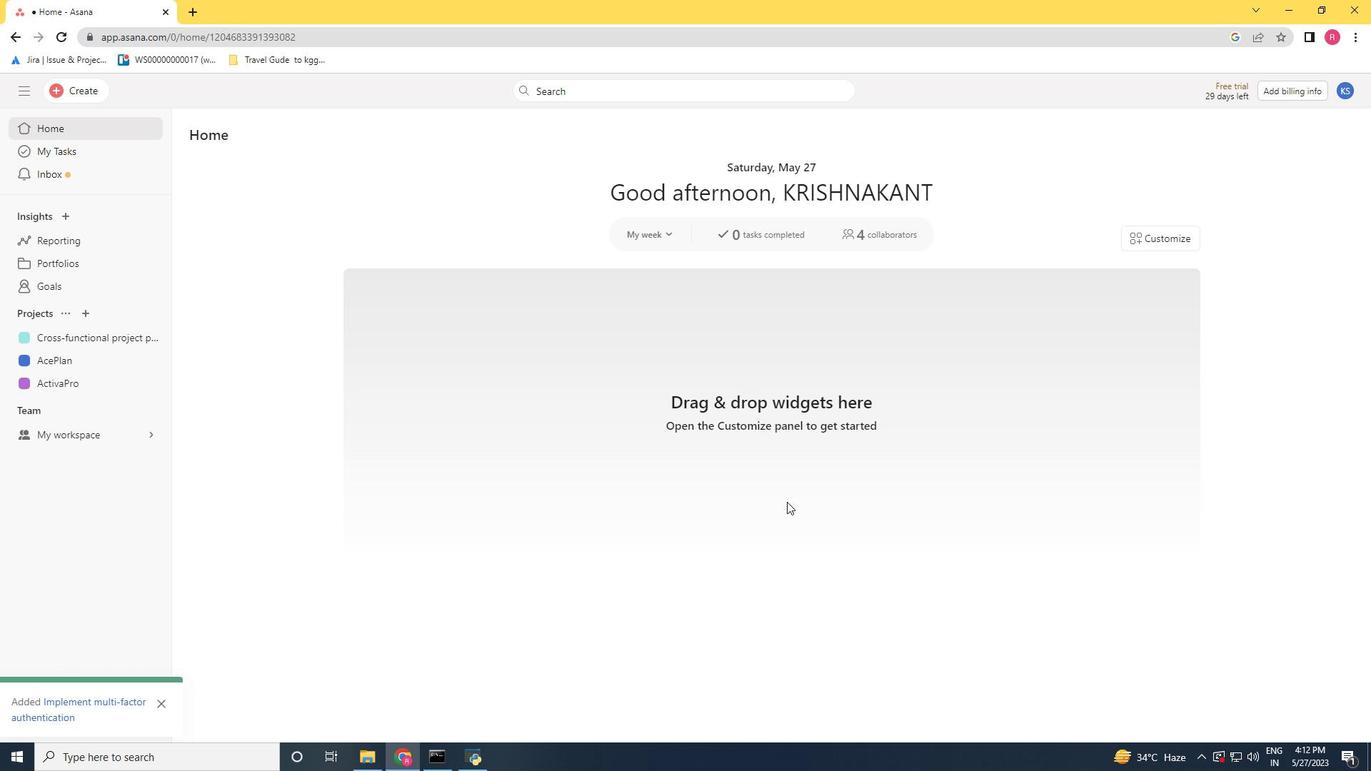 
Action: Mouse moved to (838, 242)
Screenshot: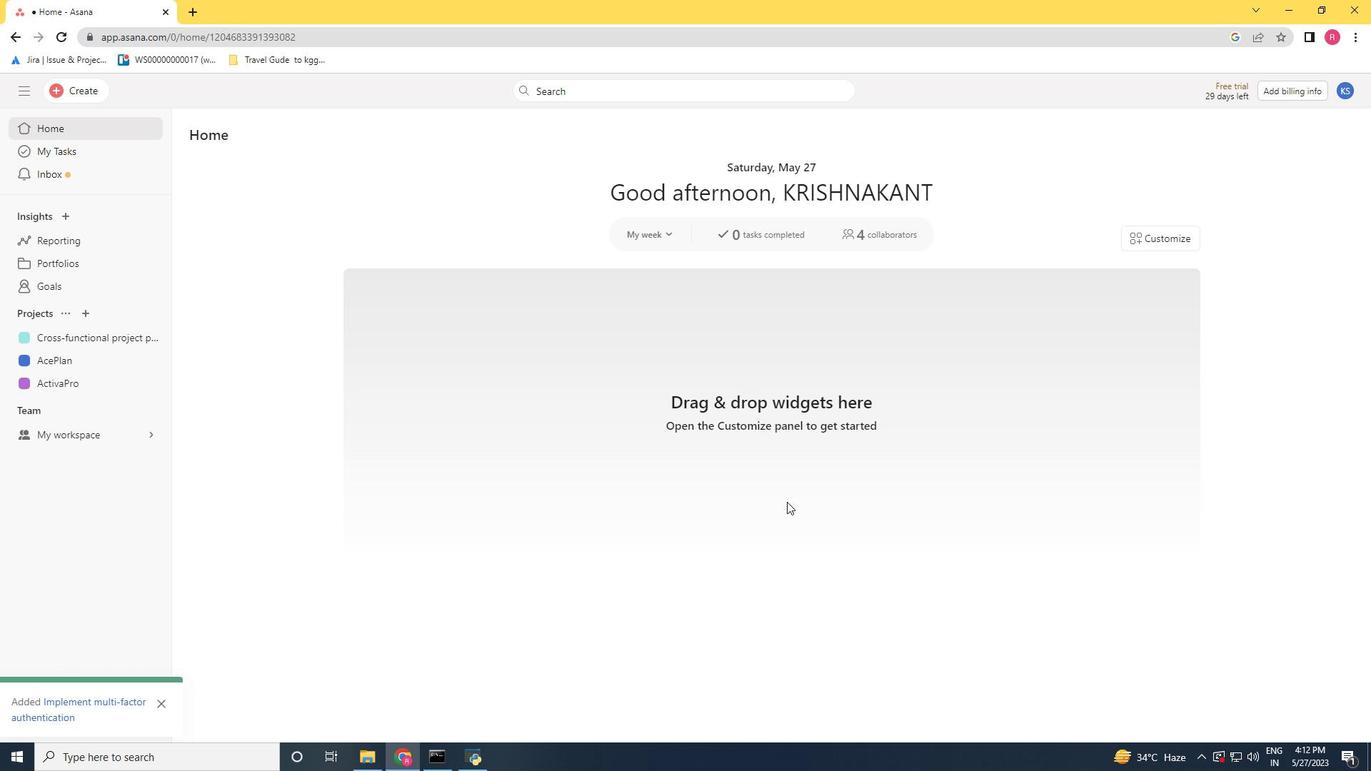 
Action: Mouse pressed left at (838, 242)
Screenshot: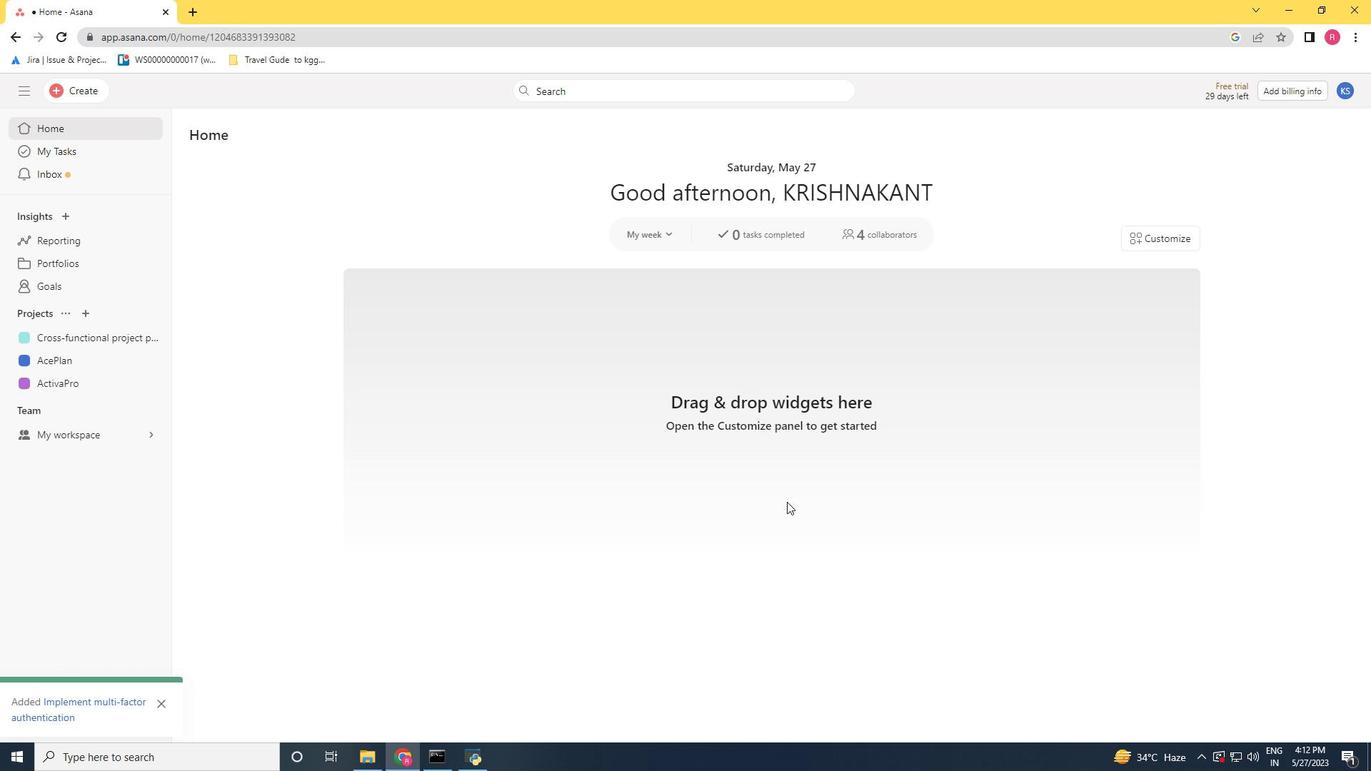 
Action: Mouse moved to (837, 251)
Screenshot: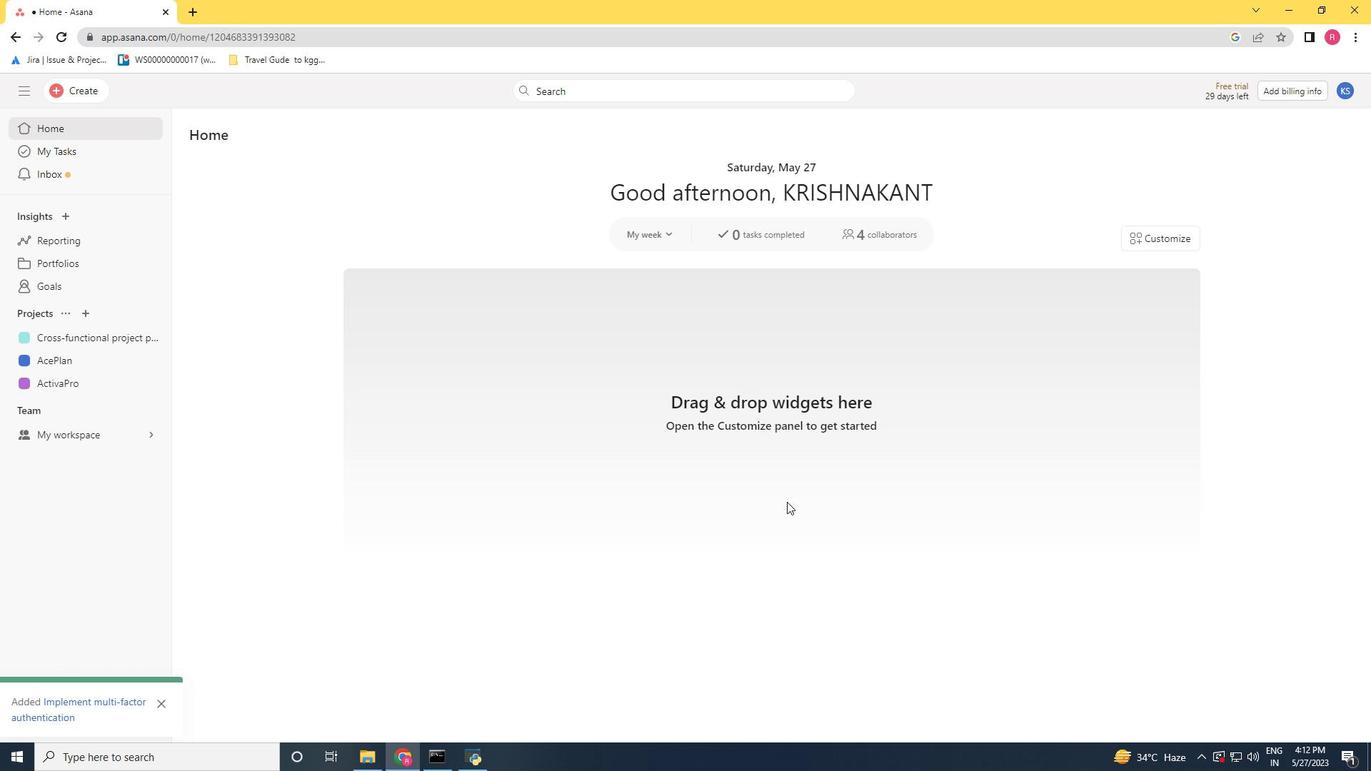 
Action: Mouse pressed left at (837, 251)
Screenshot: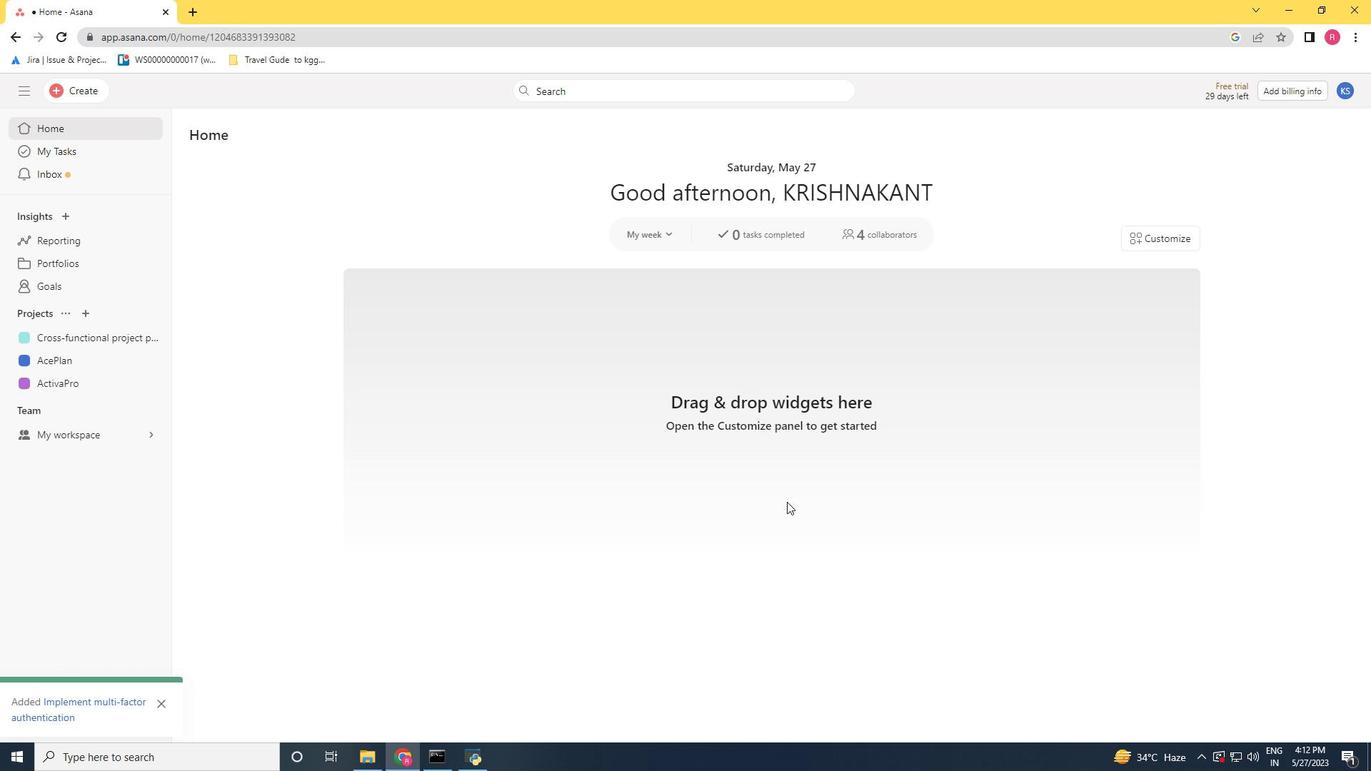 
Action: Mouse moved to (67, 97)
Screenshot: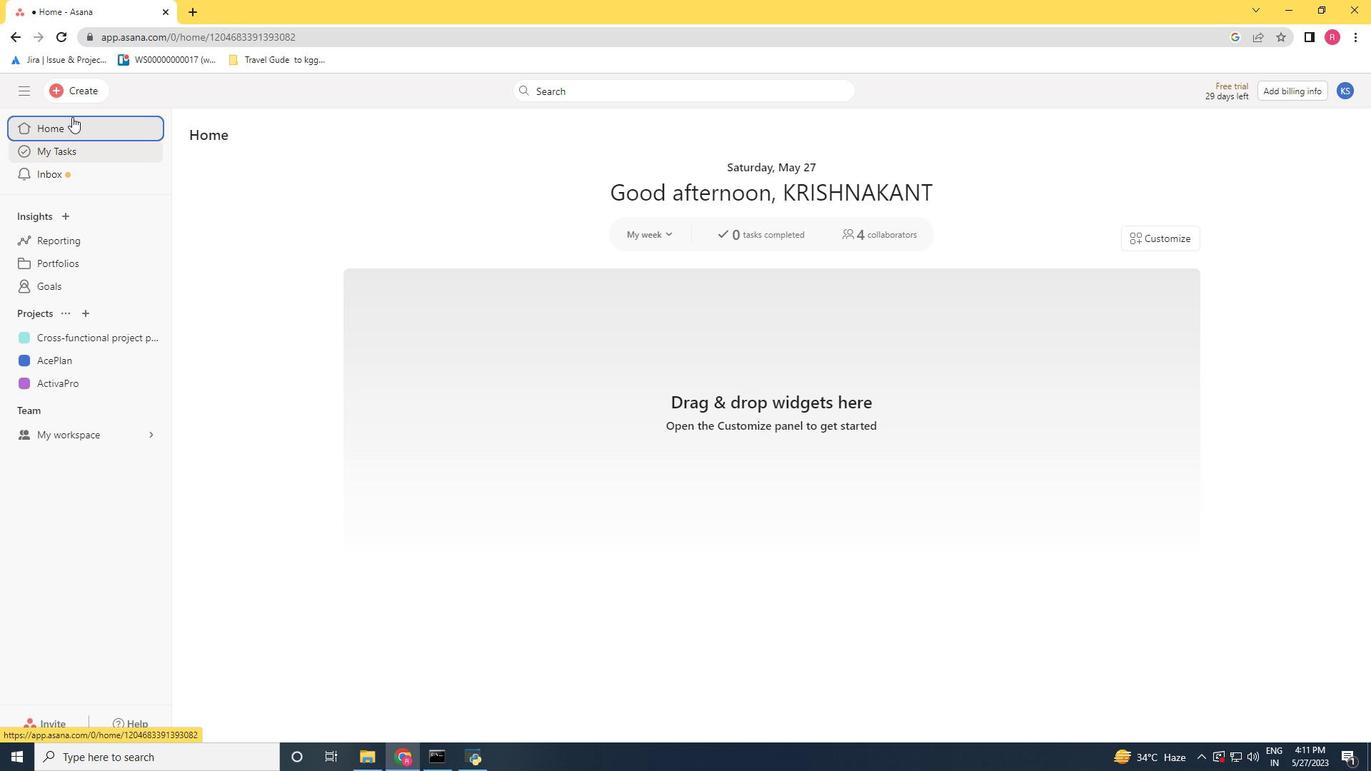 
Action: Mouse pressed left at (67, 97)
Screenshot: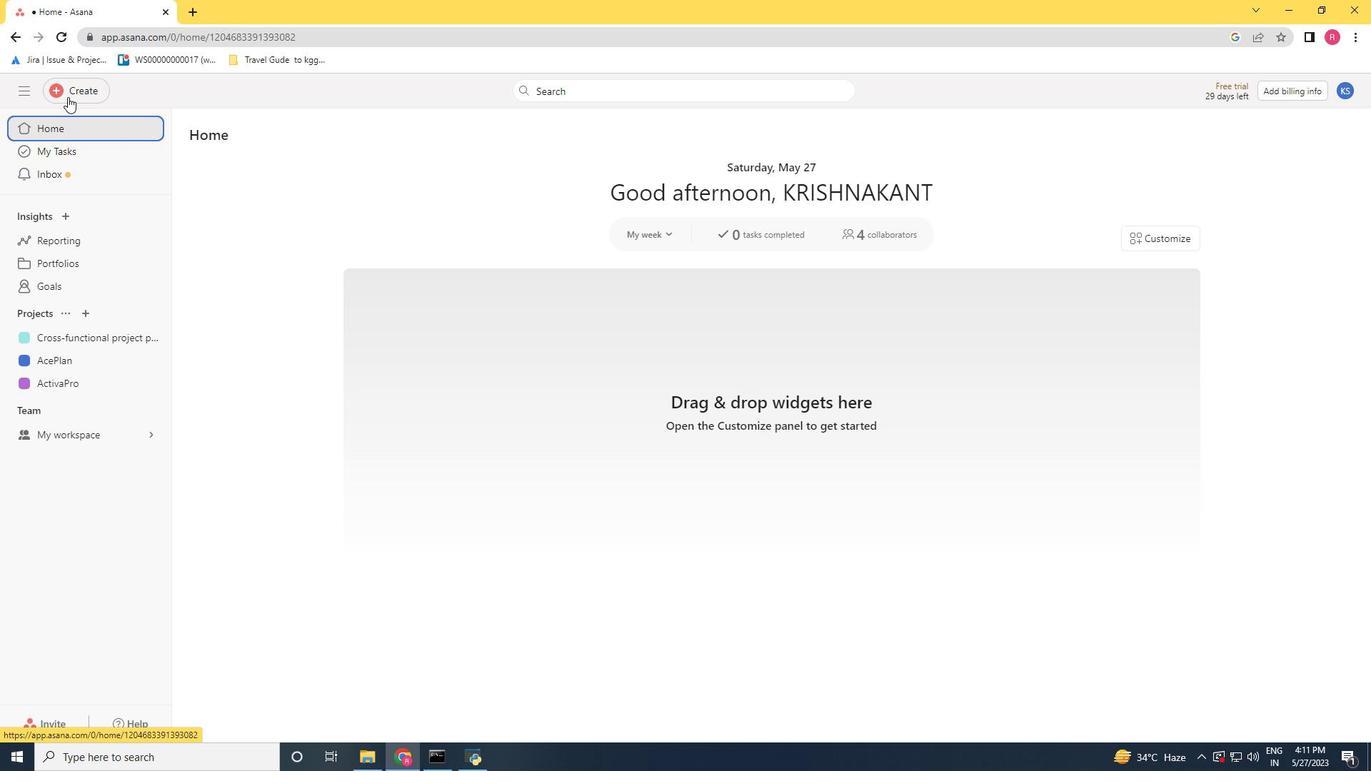 
Action: Mouse moved to (146, 96)
Screenshot: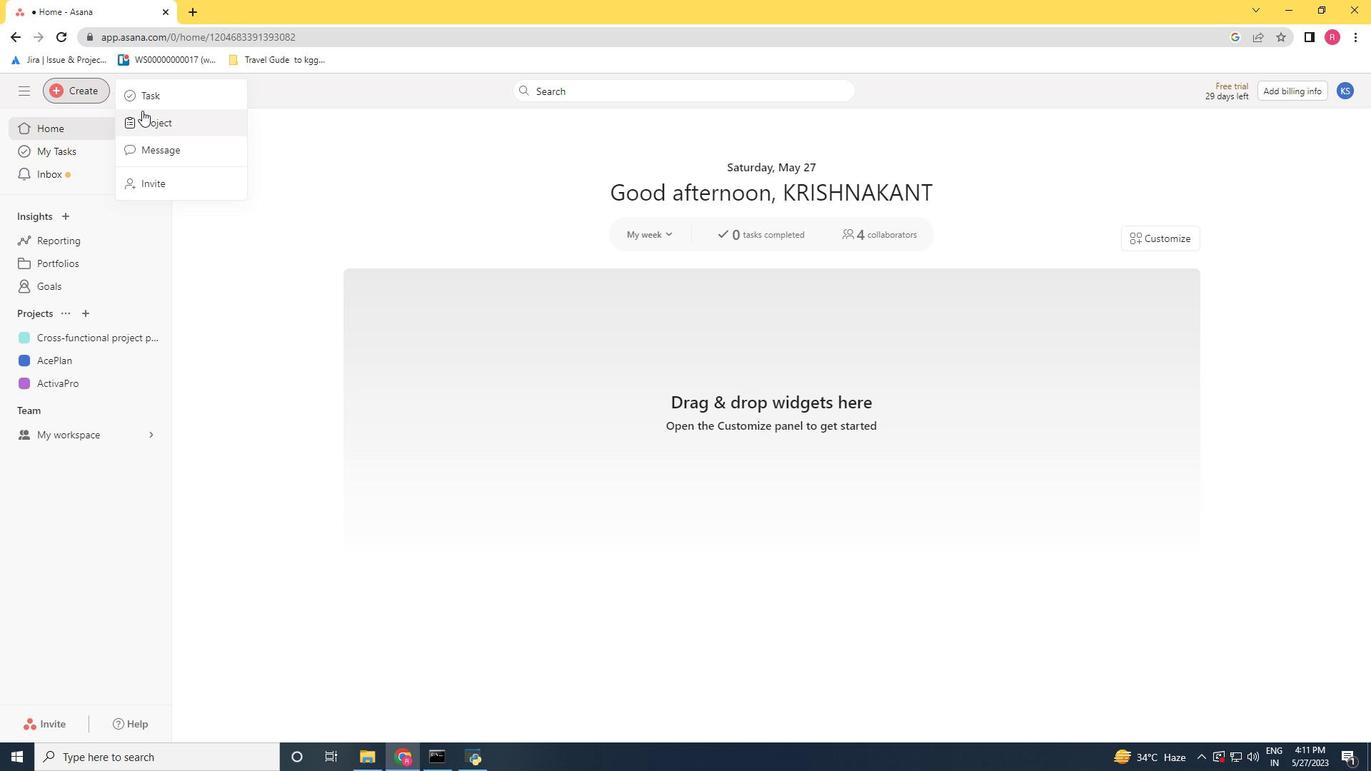 
Action: Mouse pressed left at (146, 96)
Screenshot: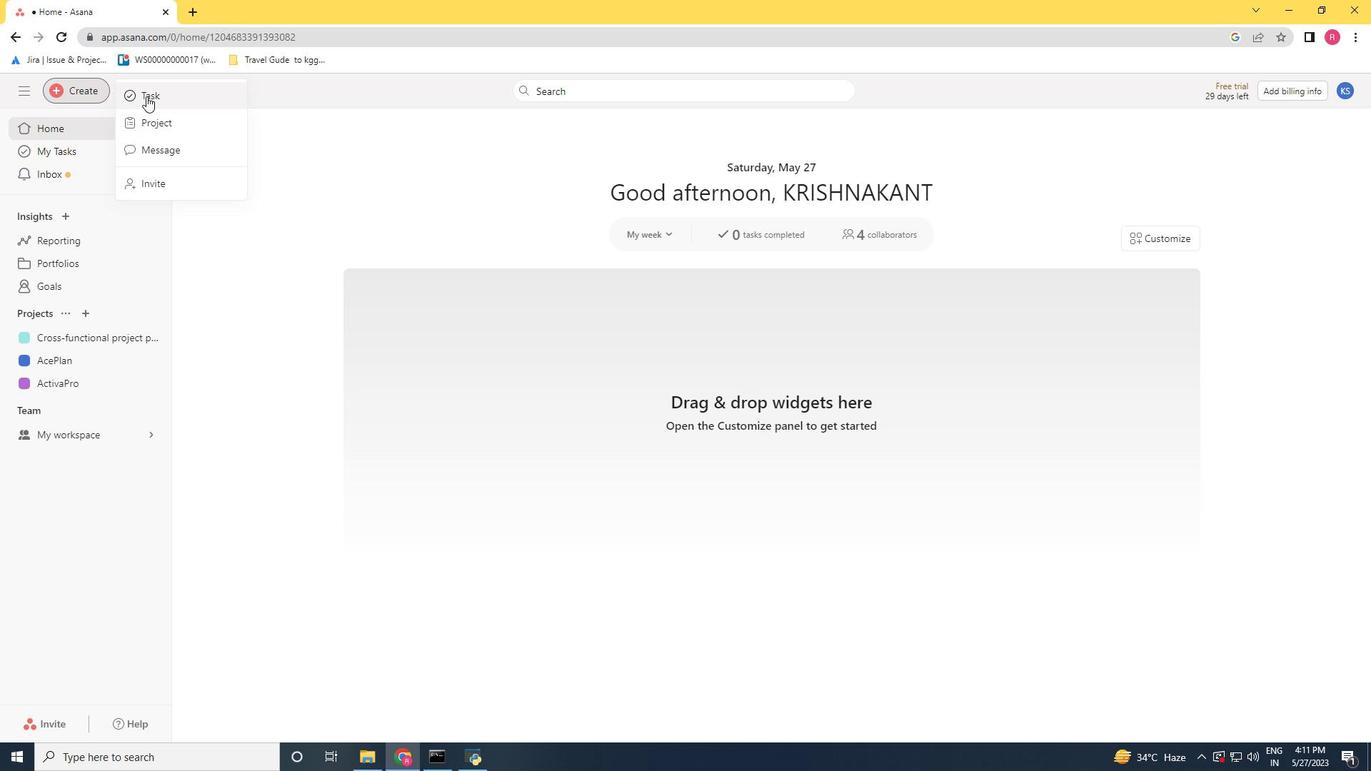 
Action: Mouse moved to (1258, 502)
Screenshot: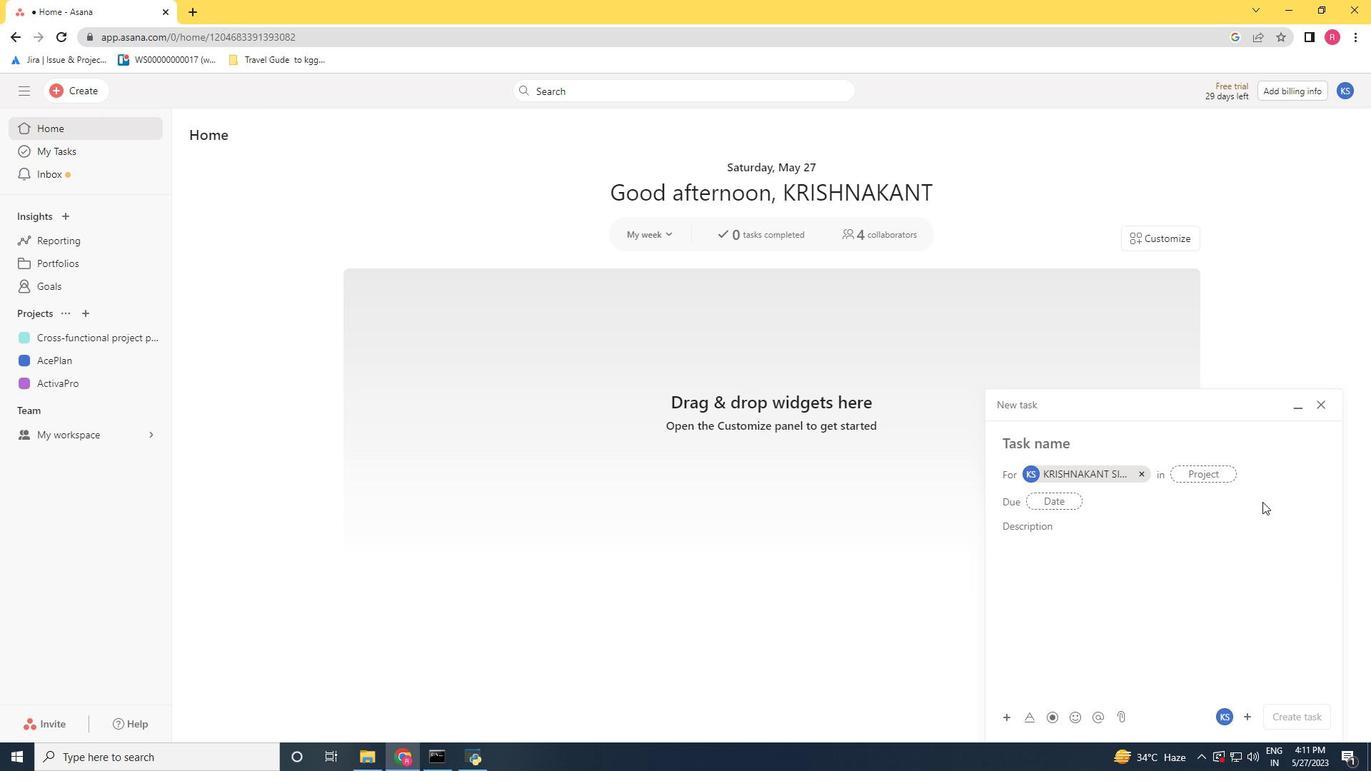 
Action: Key pressed <Key.shift>Implement<Key.space>multi-factor<Key.space>autom<Key.backspace><Key.backspace>hentication<Key.space>
Screenshot: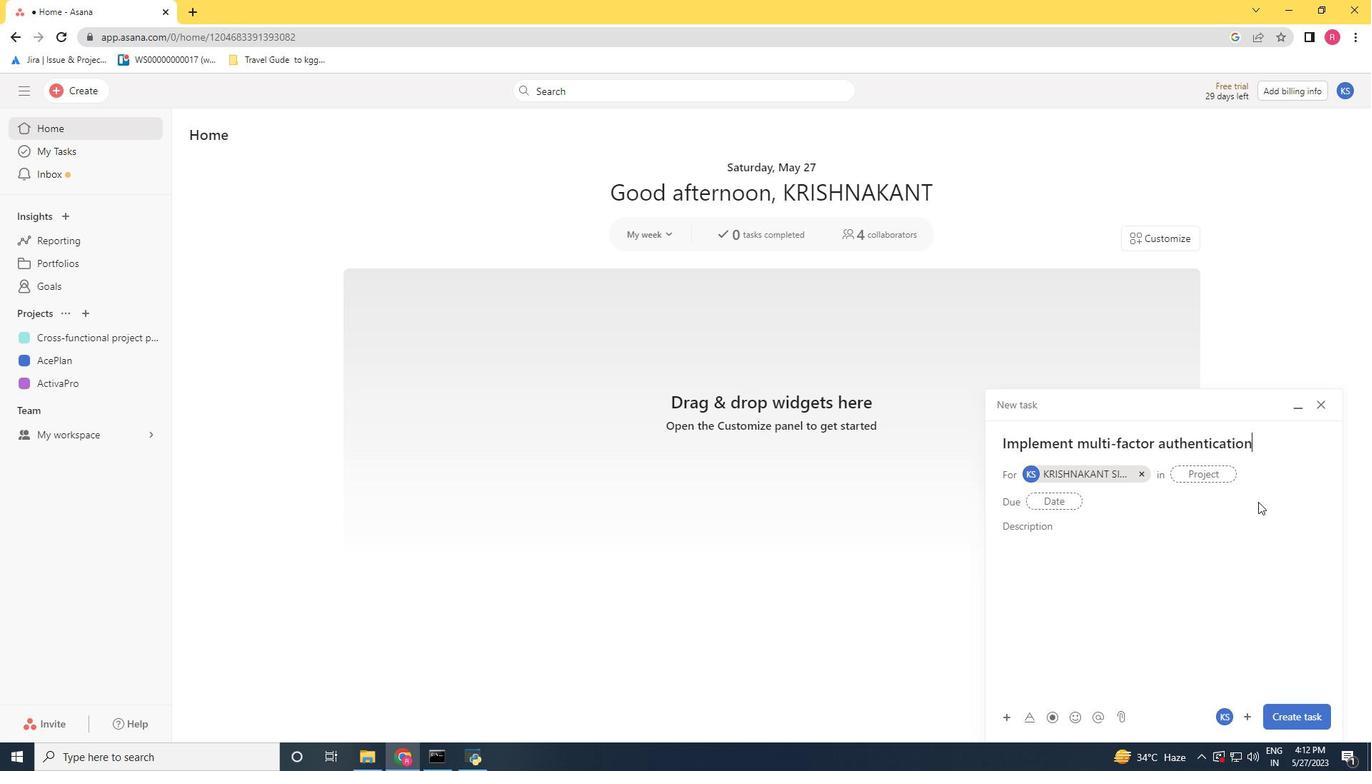 
Action: Mouse moved to (1141, 469)
Screenshot: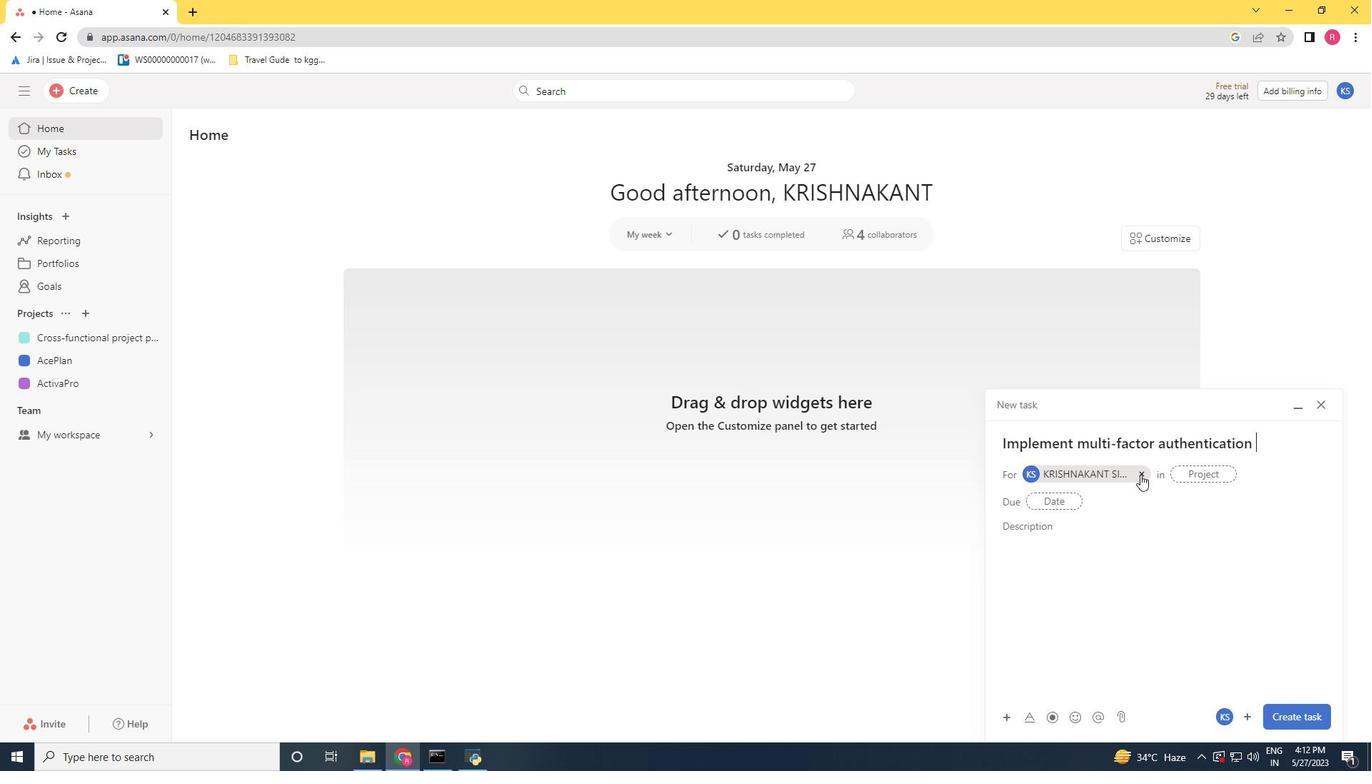 
Action: Mouse pressed left at (1141, 469)
Screenshot: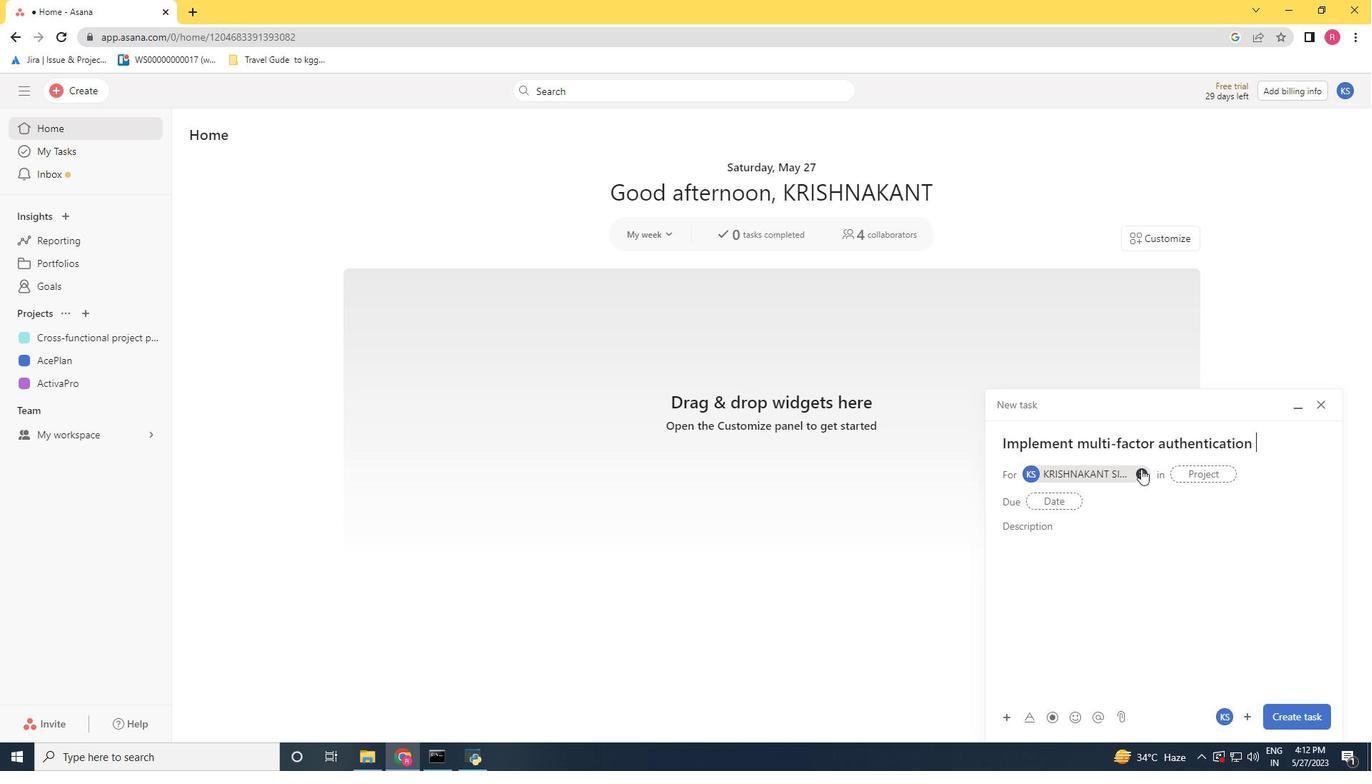 
Action: Mouse moved to (1065, 477)
Screenshot: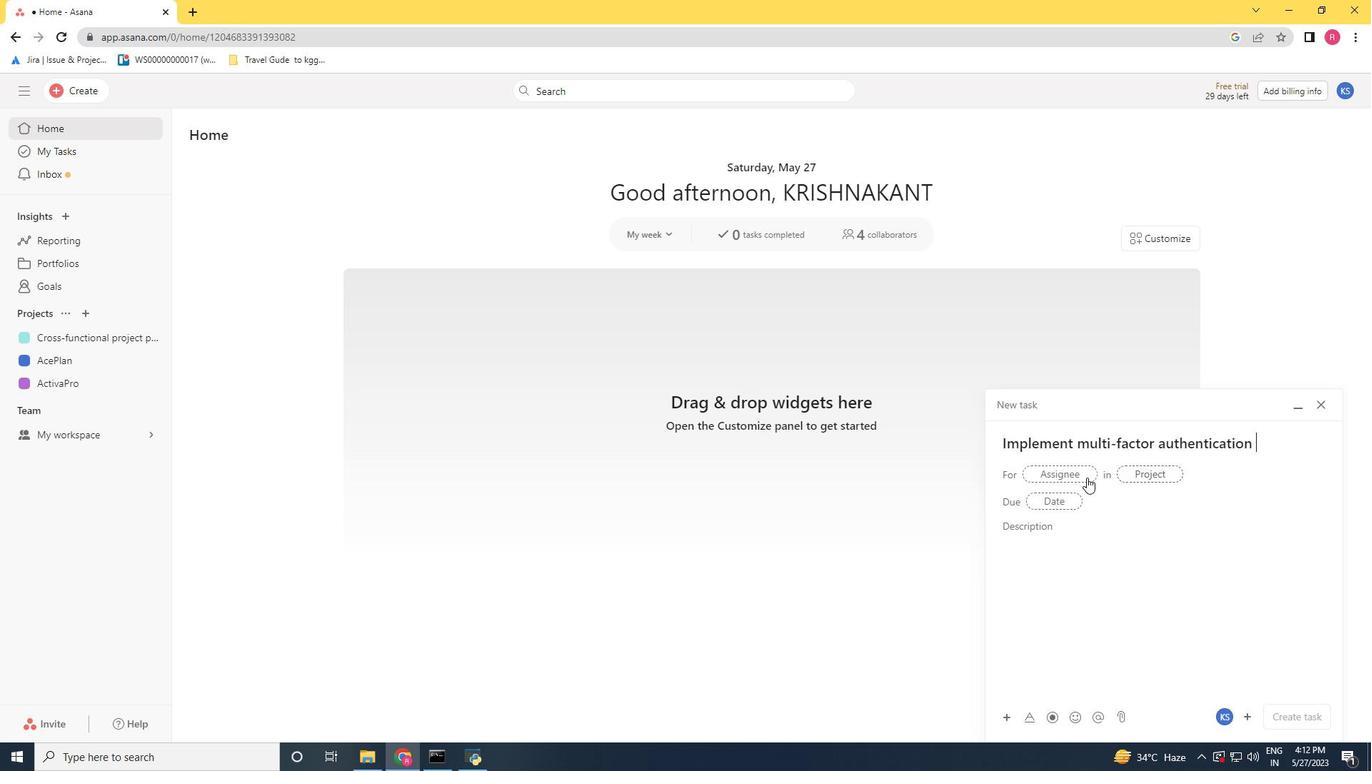 
Action: Mouse pressed left at (1065, 477)
Screenshot: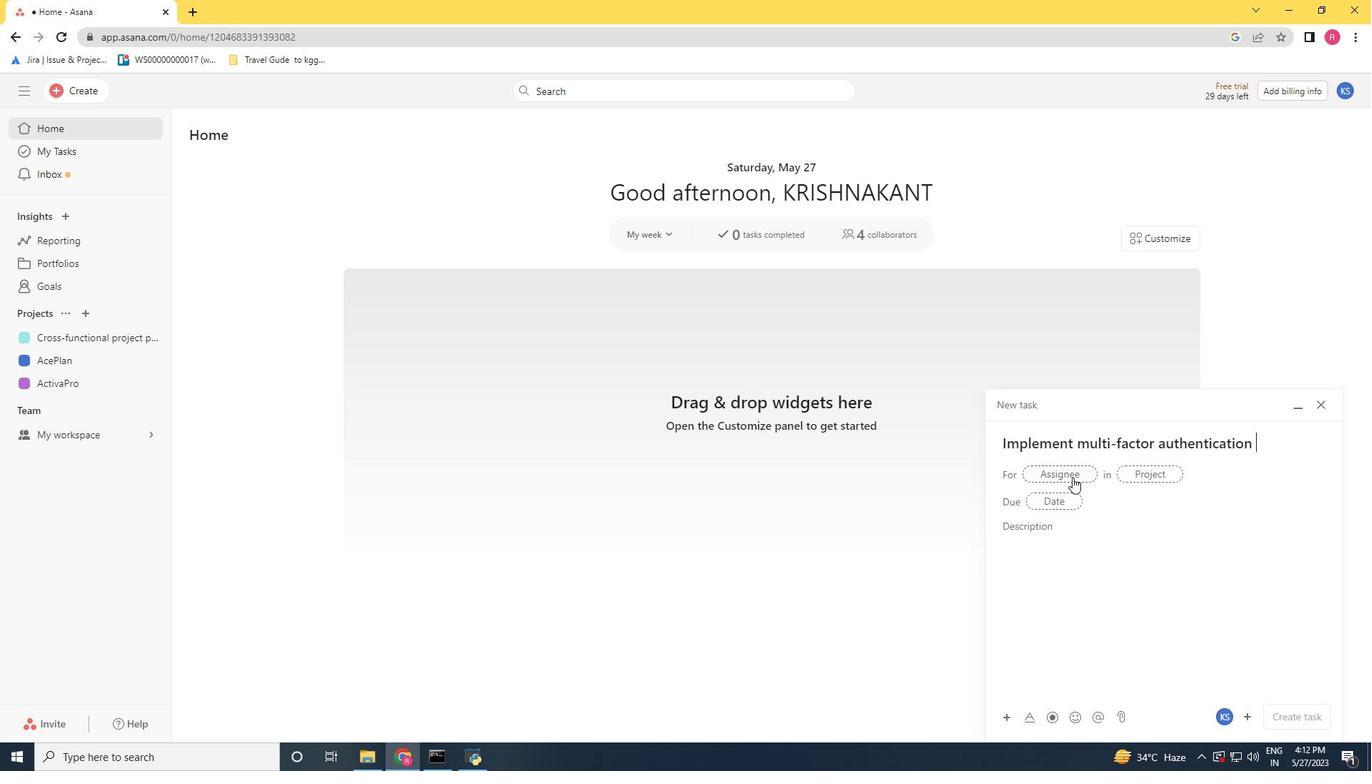 
Action: Key pressed softage.4<Key.shift>@softage.net
Screenshot: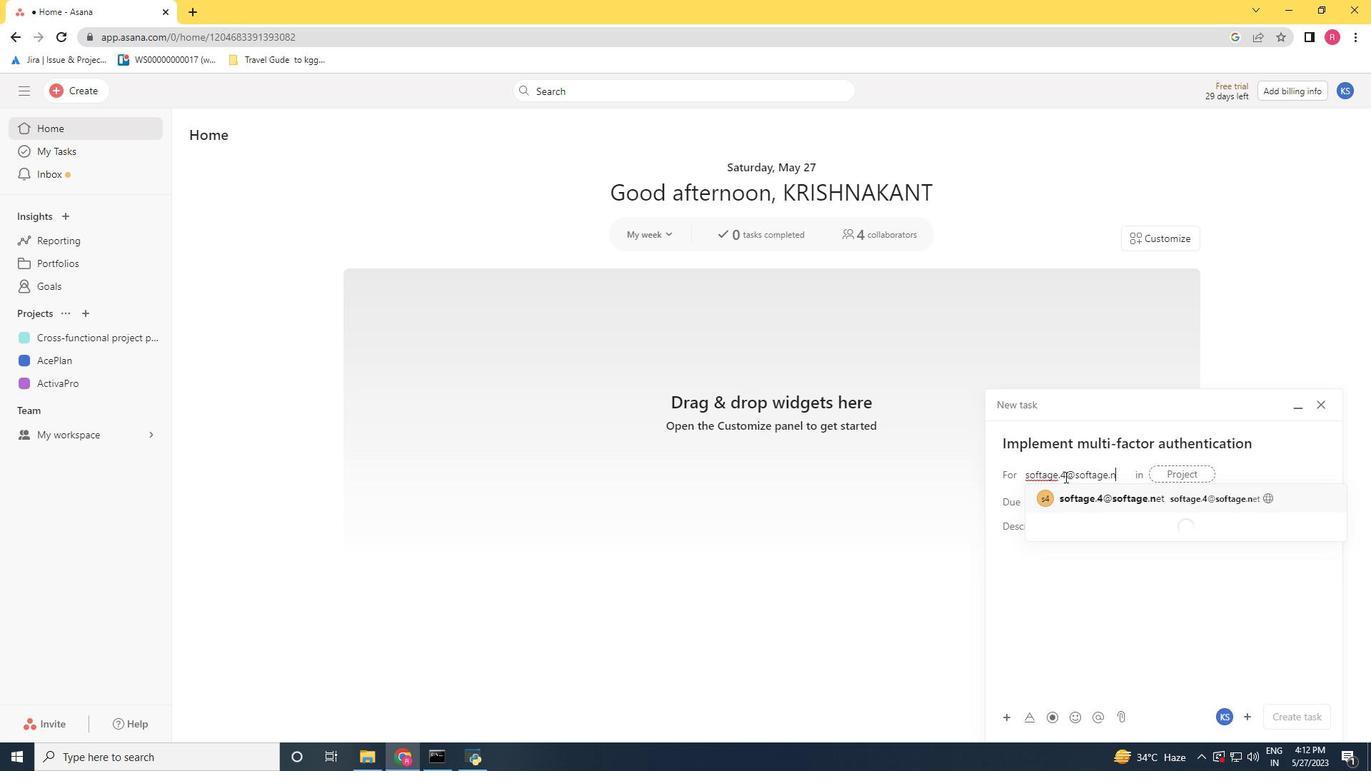 
Action: Mouse moved to (1100, 493)
Screenshot: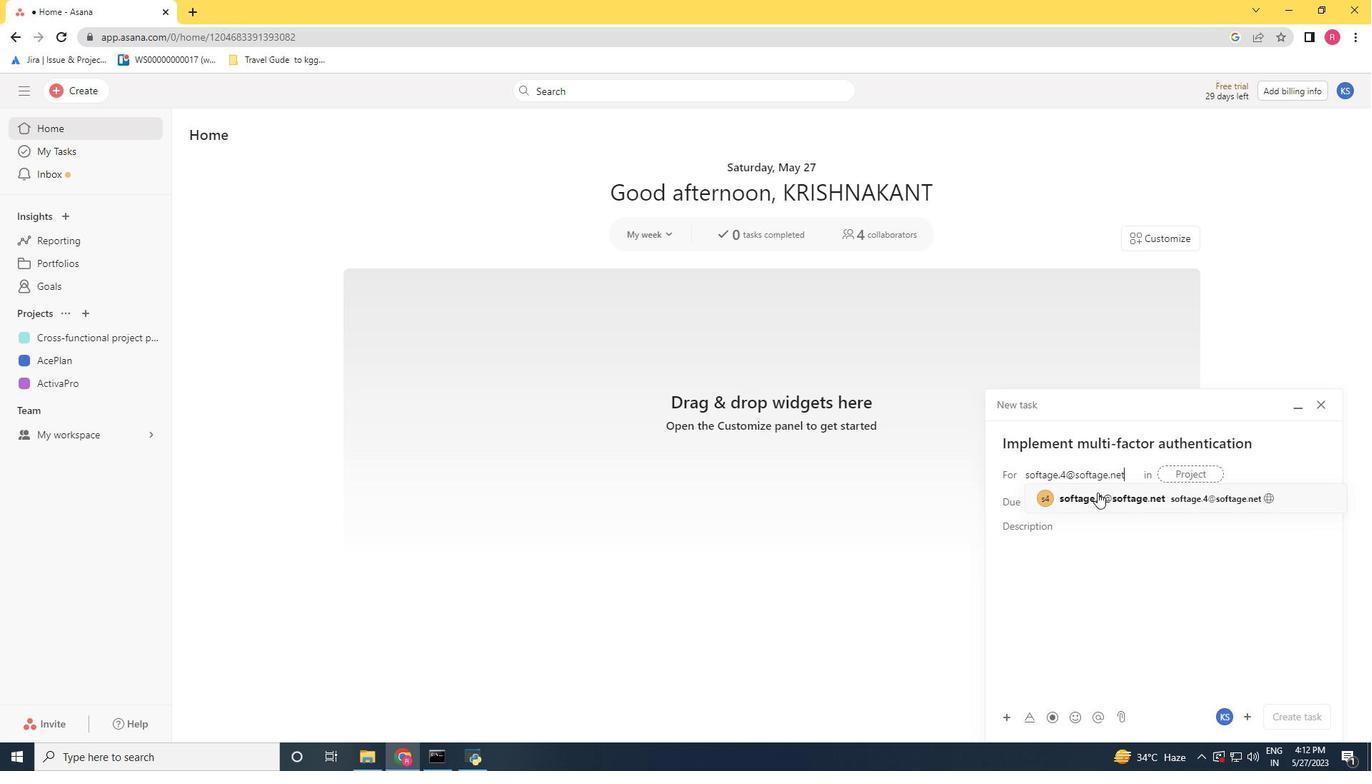 
Action: Mouse pressed left at (1100, 493)
Screenshot: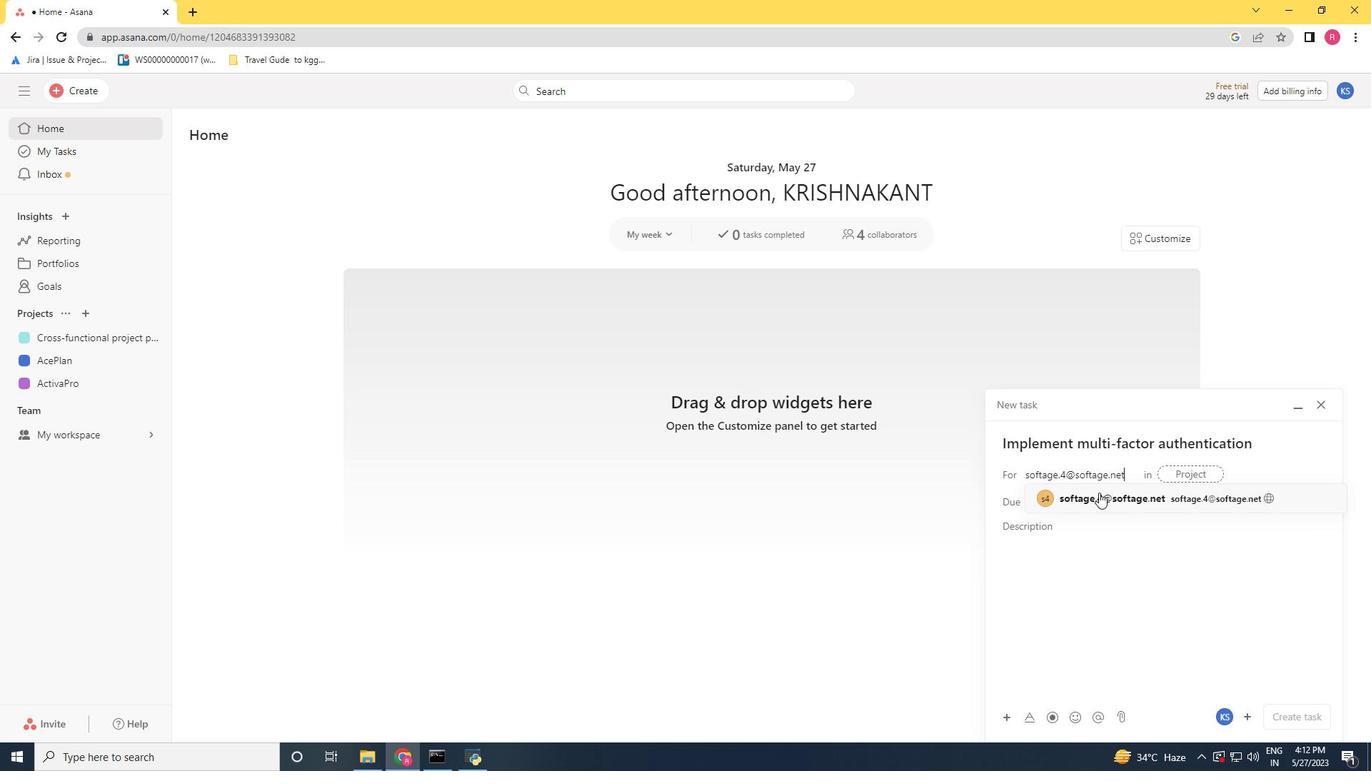 
Action: Mouse moved to (995, 494)
Screenshot: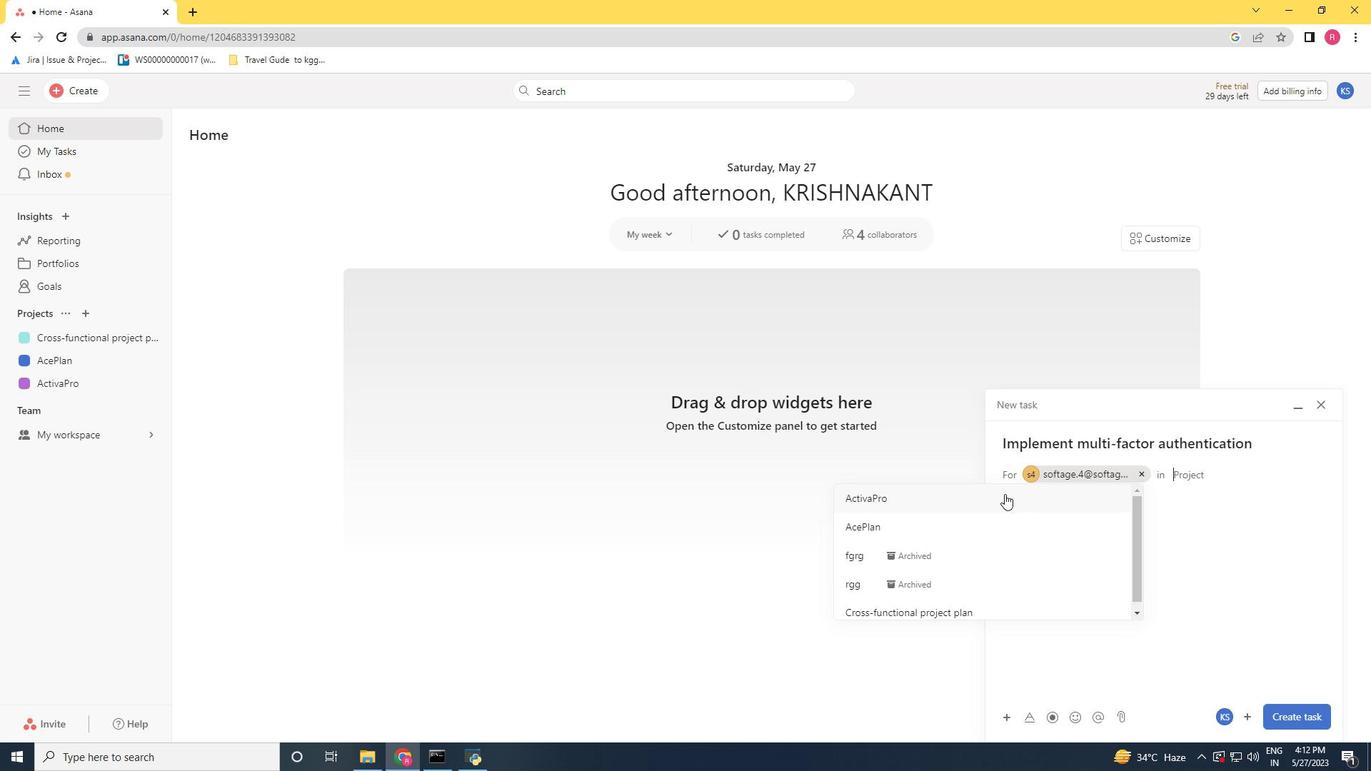 
Action: Mouse pressed left at (995, 494)
Screenshot: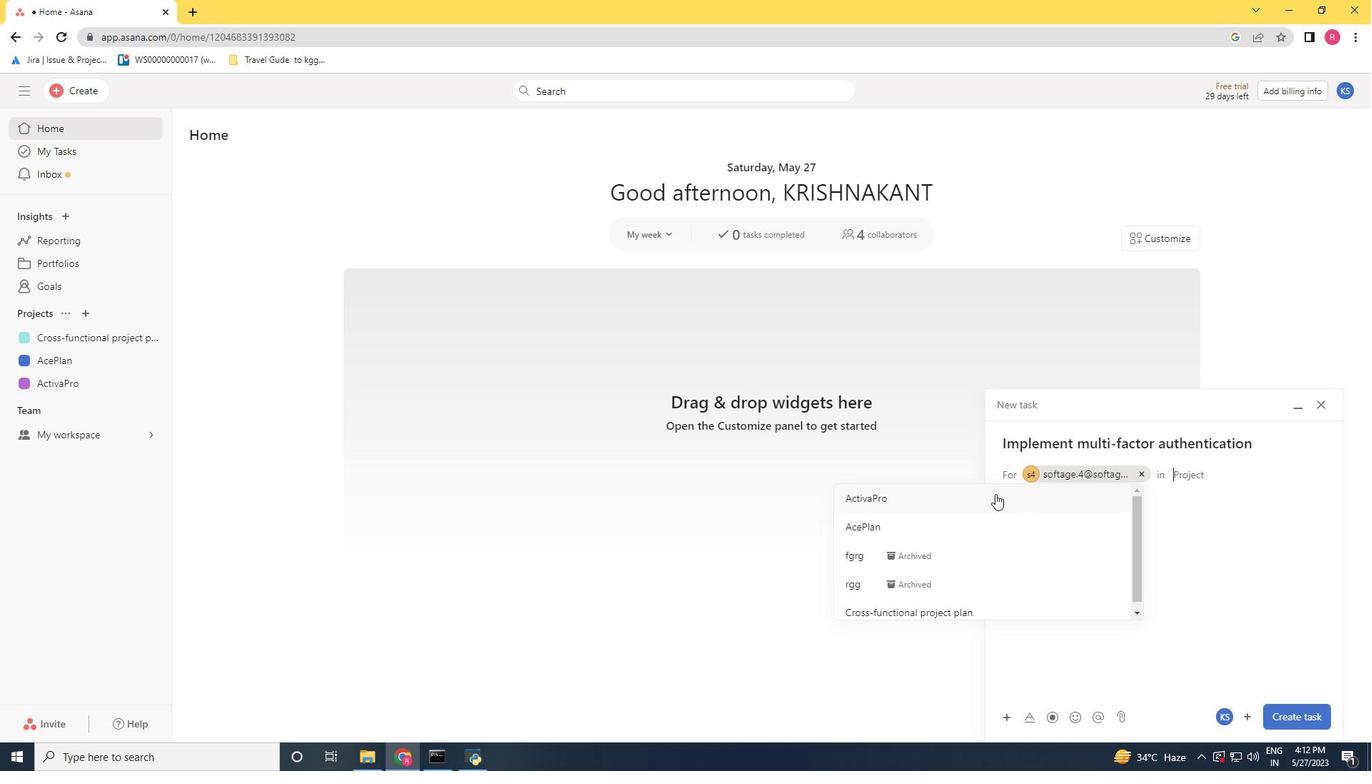 
Action: Mouse moved to (1076, 533)
Screenshot: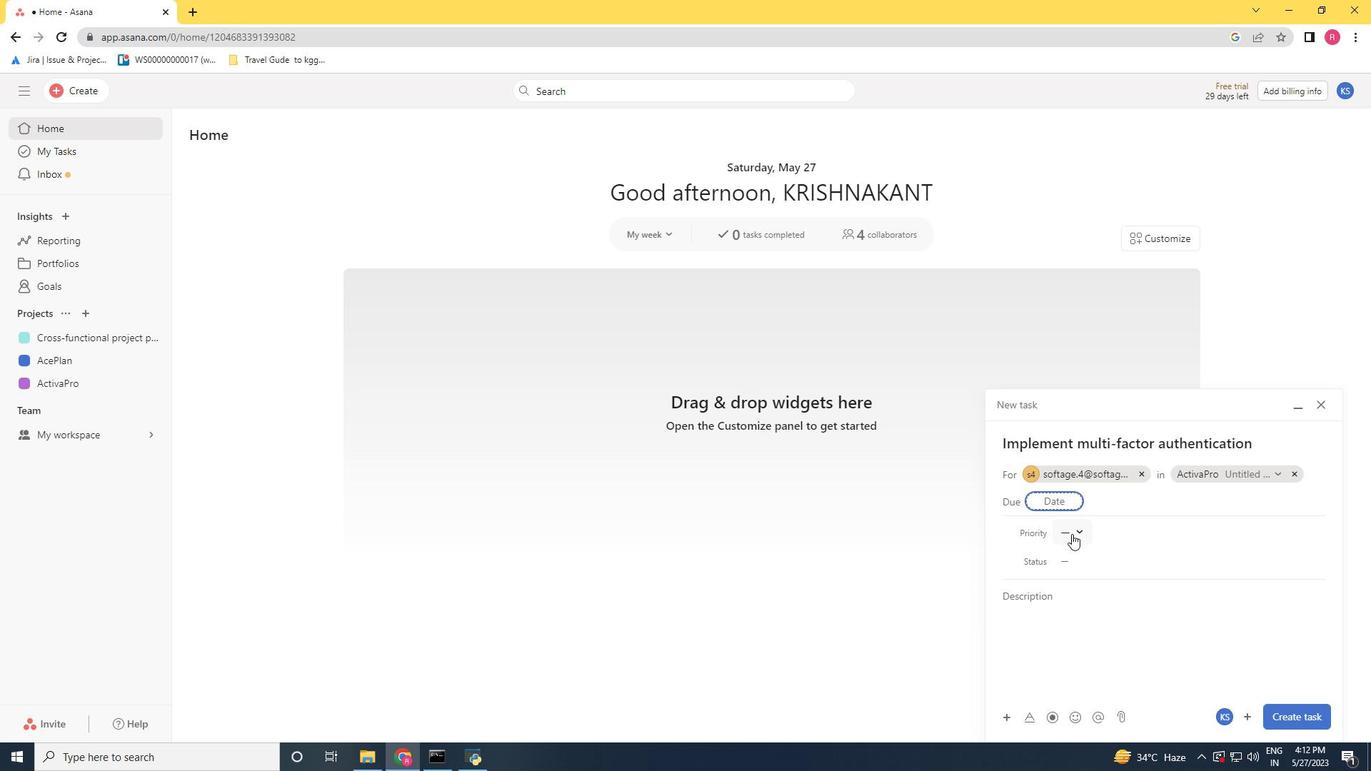 
Action: Mouse pressed left at (1076, 533)
Screenshot: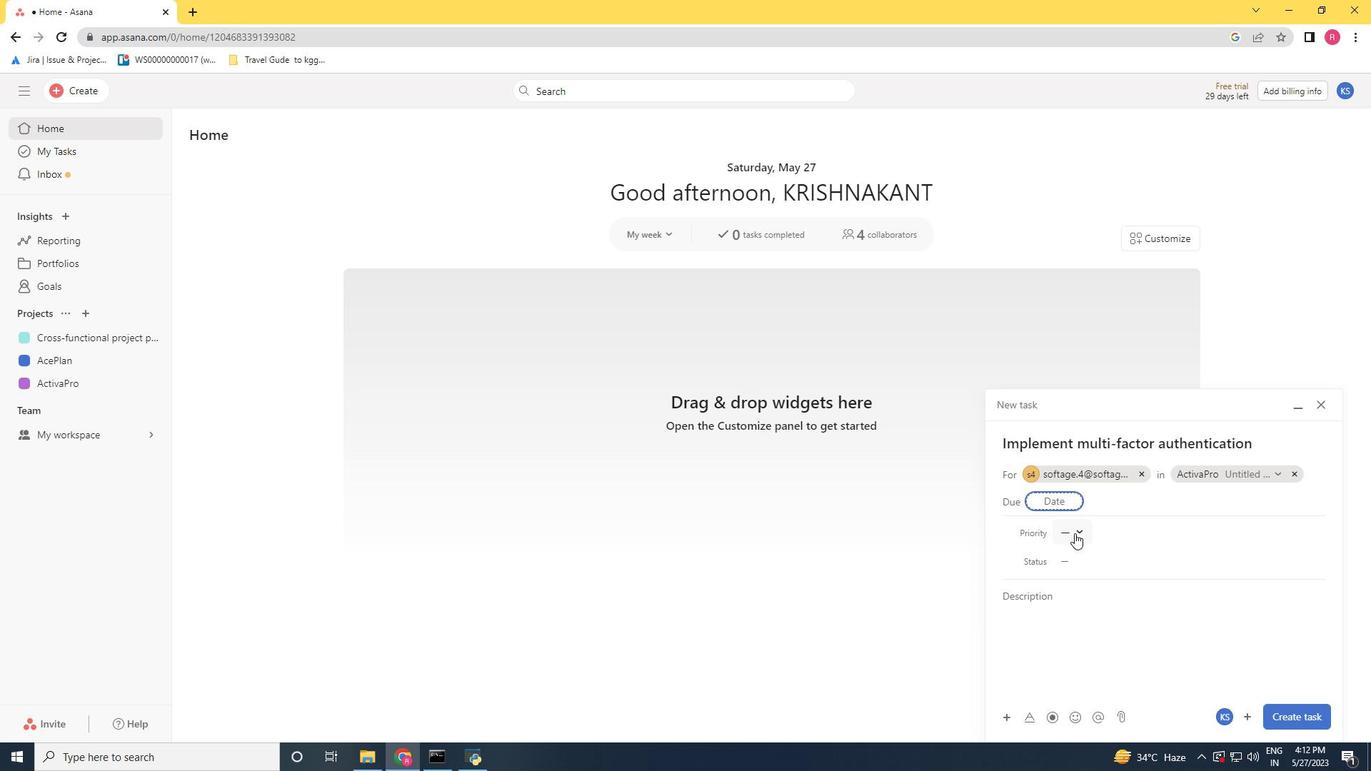 
Action: Mouse moved to (1100, 589)
Screenshot: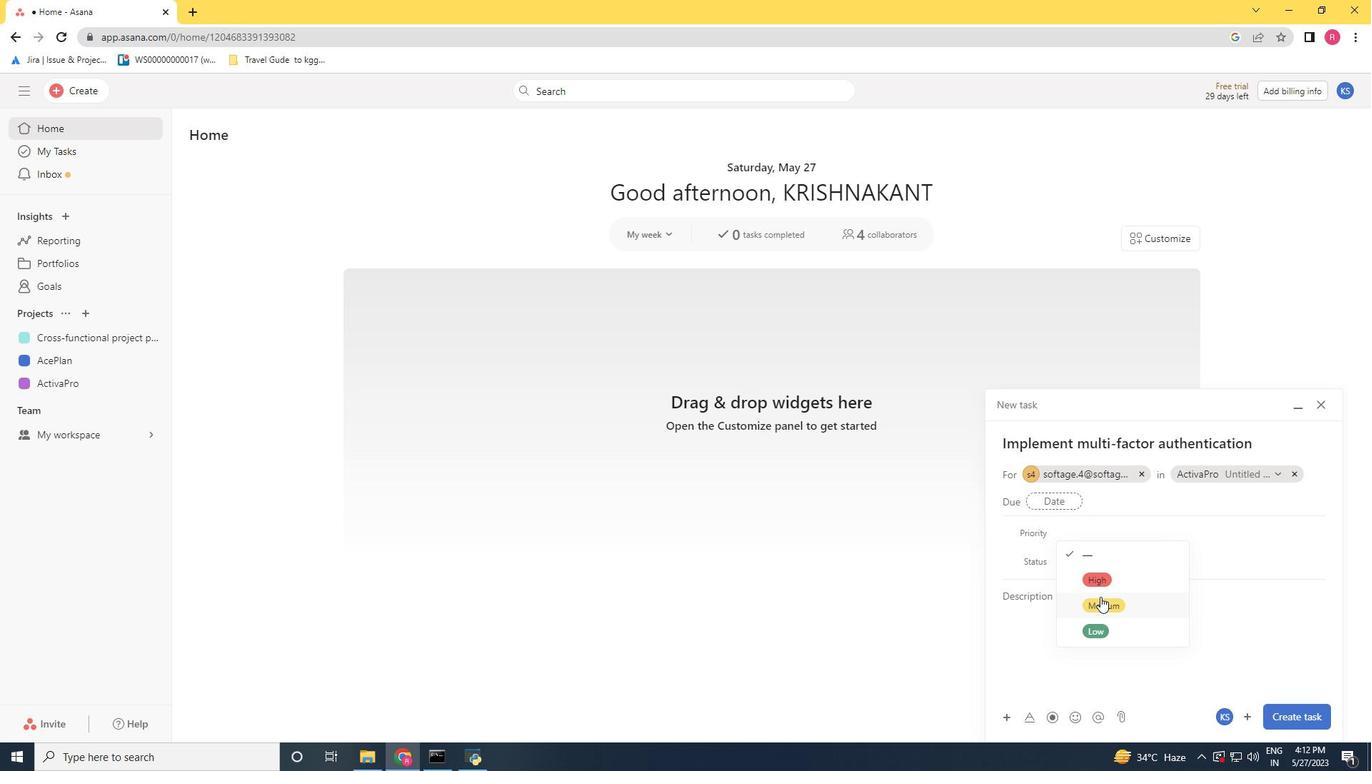 
Action: Mouse pressed left at (1100, 589)
Screenshot: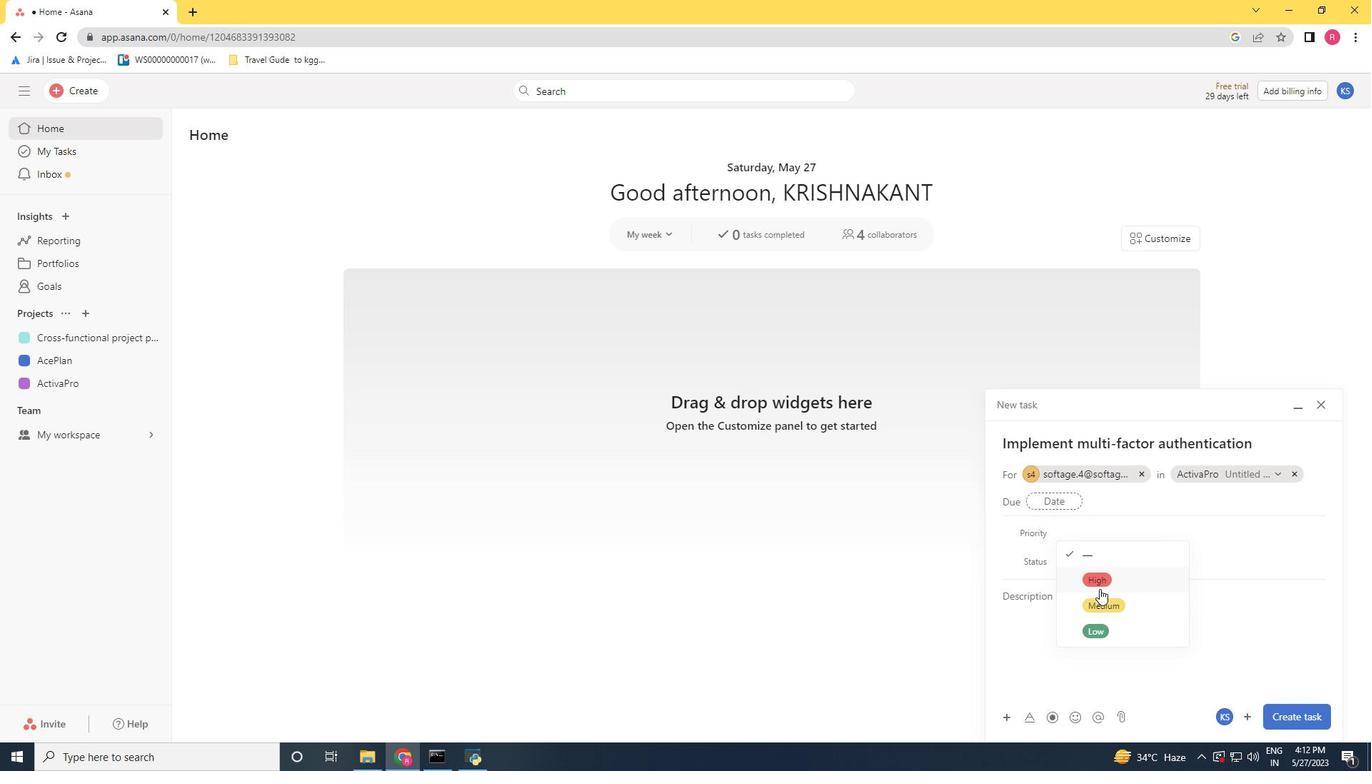 
Action: Mouse moved to (1086, 531)
Screenshot: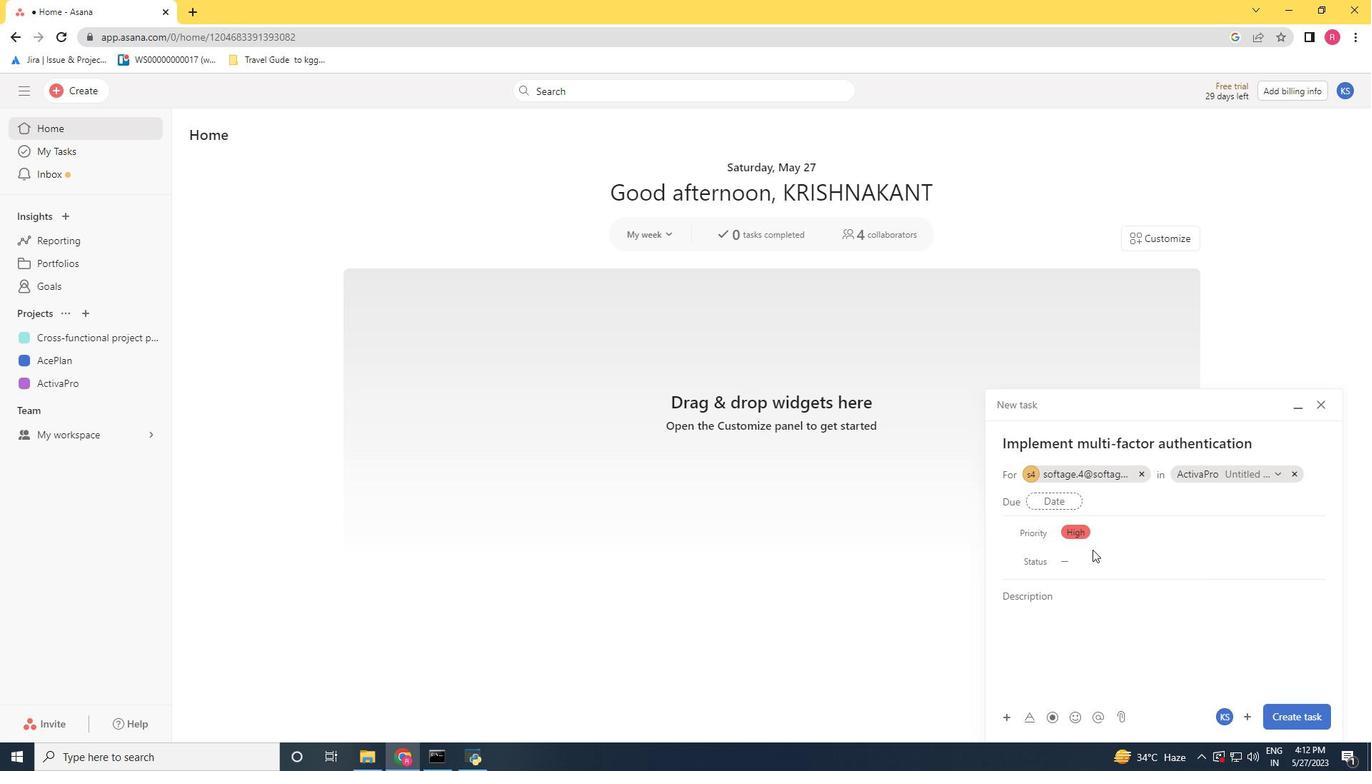 
Action: Mouse pressed left at (1086, 531)
Screenshot: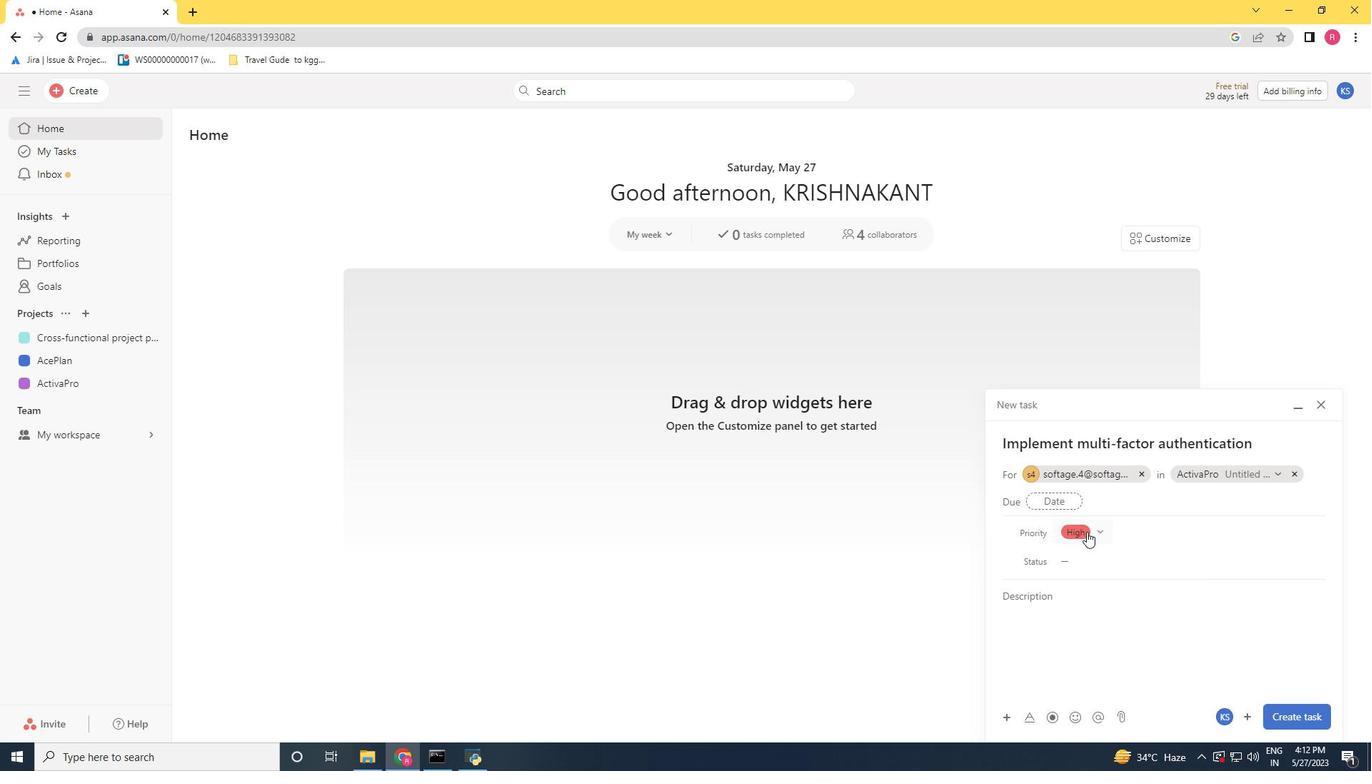 
Action: Mouse moved to (1110, 630)
Screenshot: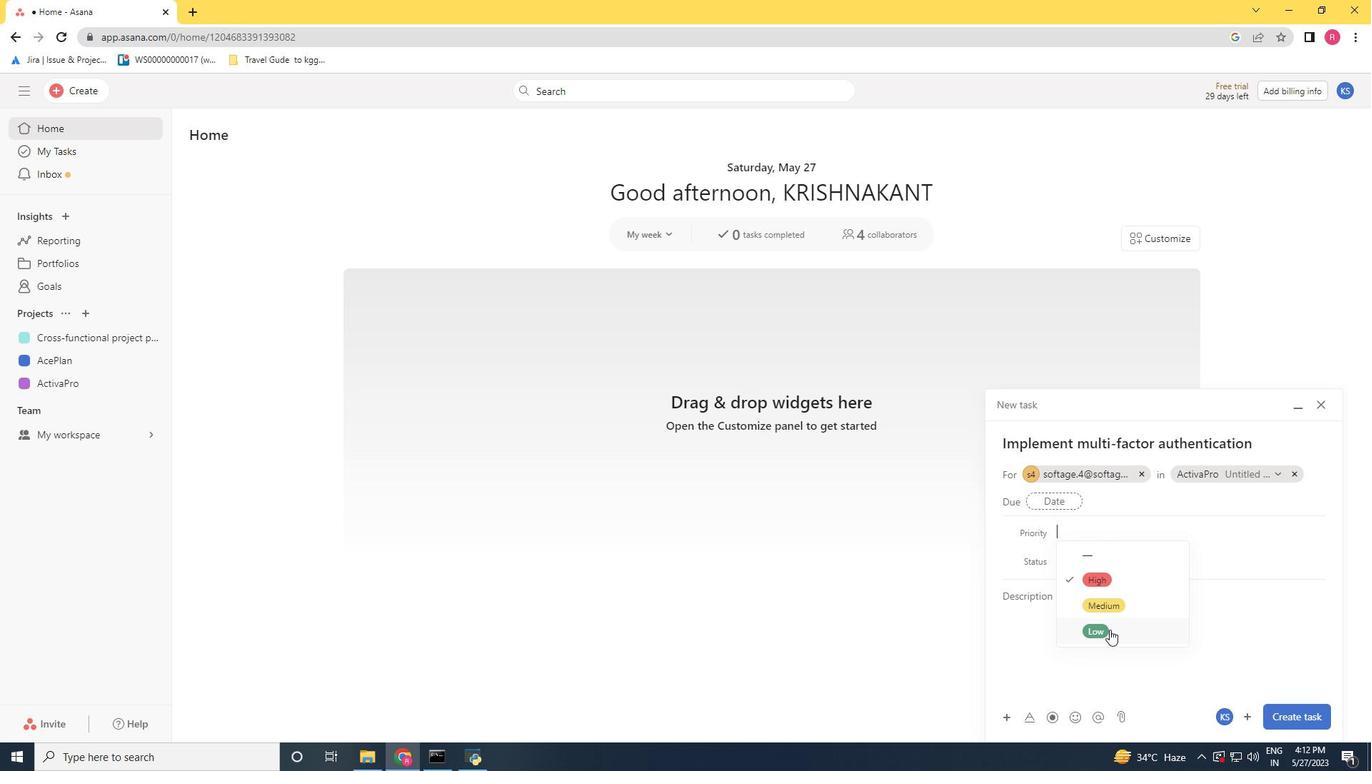 
Action: Mouse pressed left at (1110, 630)
Screenshot: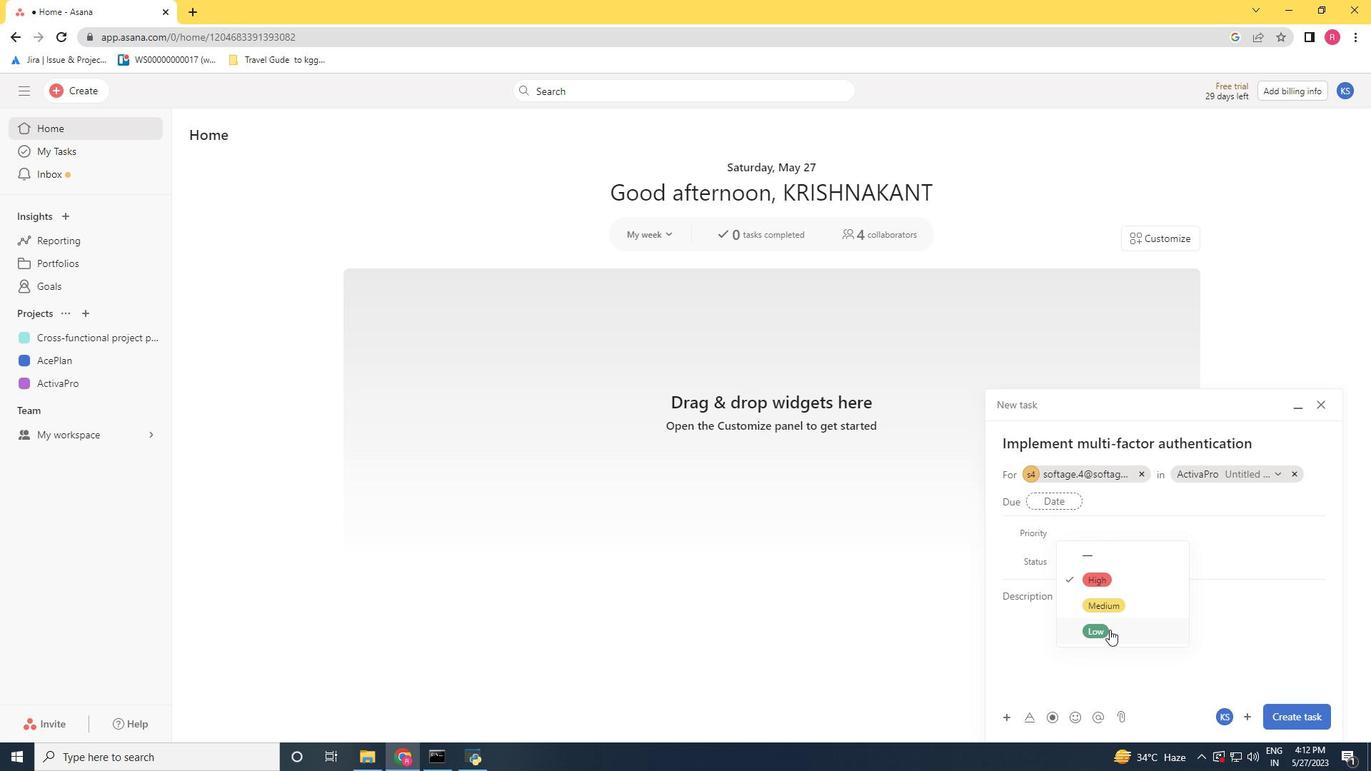
Action: Mouse moved to (1075, 565)
Screenshot: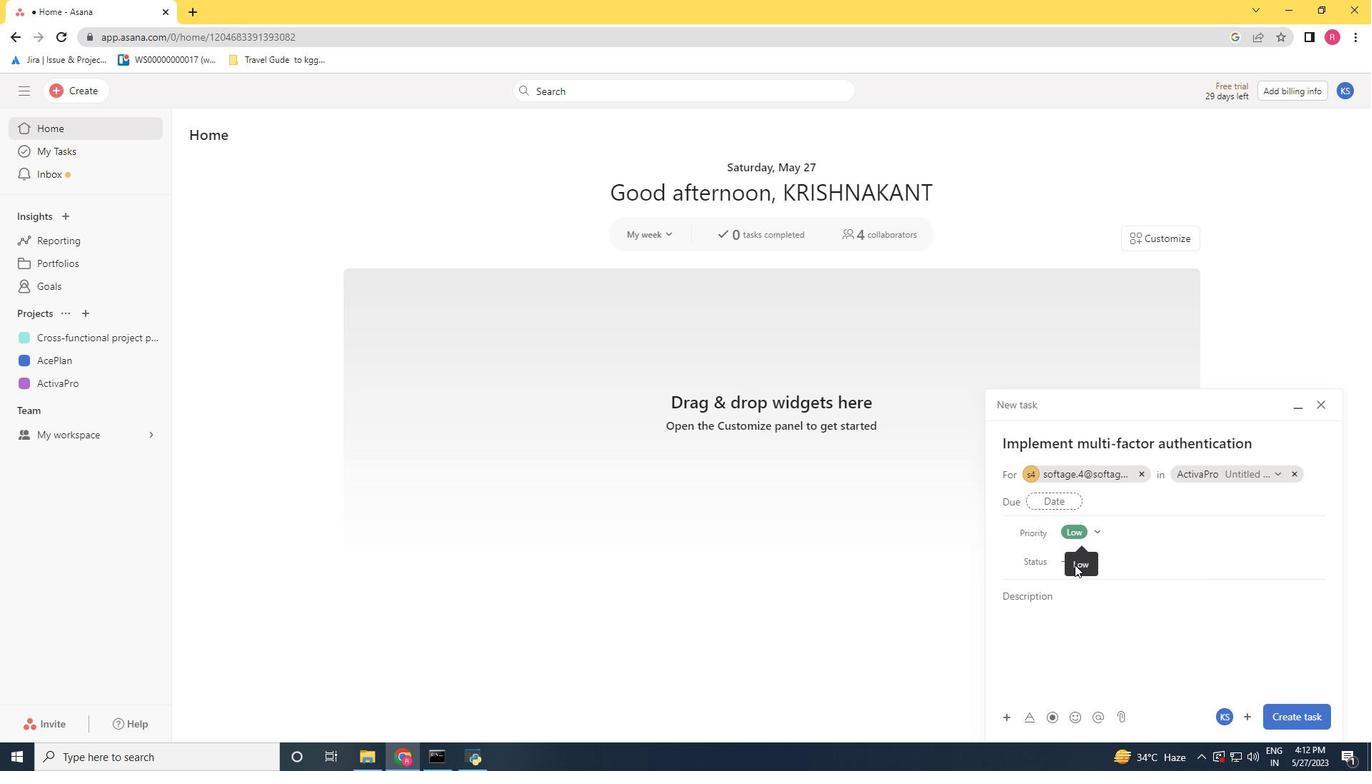 
Action: Mouse pressed left at (1075, 565)
Screenshot: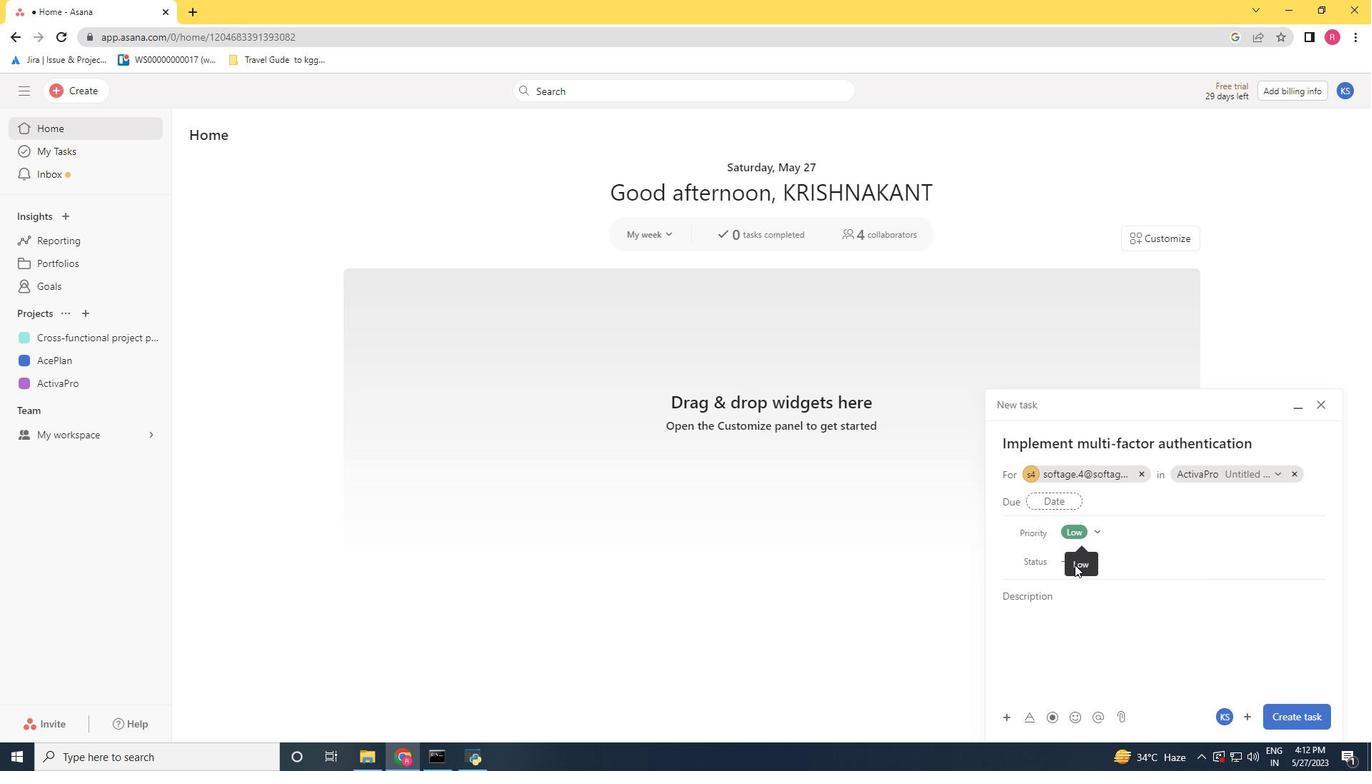 
Action: Mouse moved to (1076, 562)
Screenshot: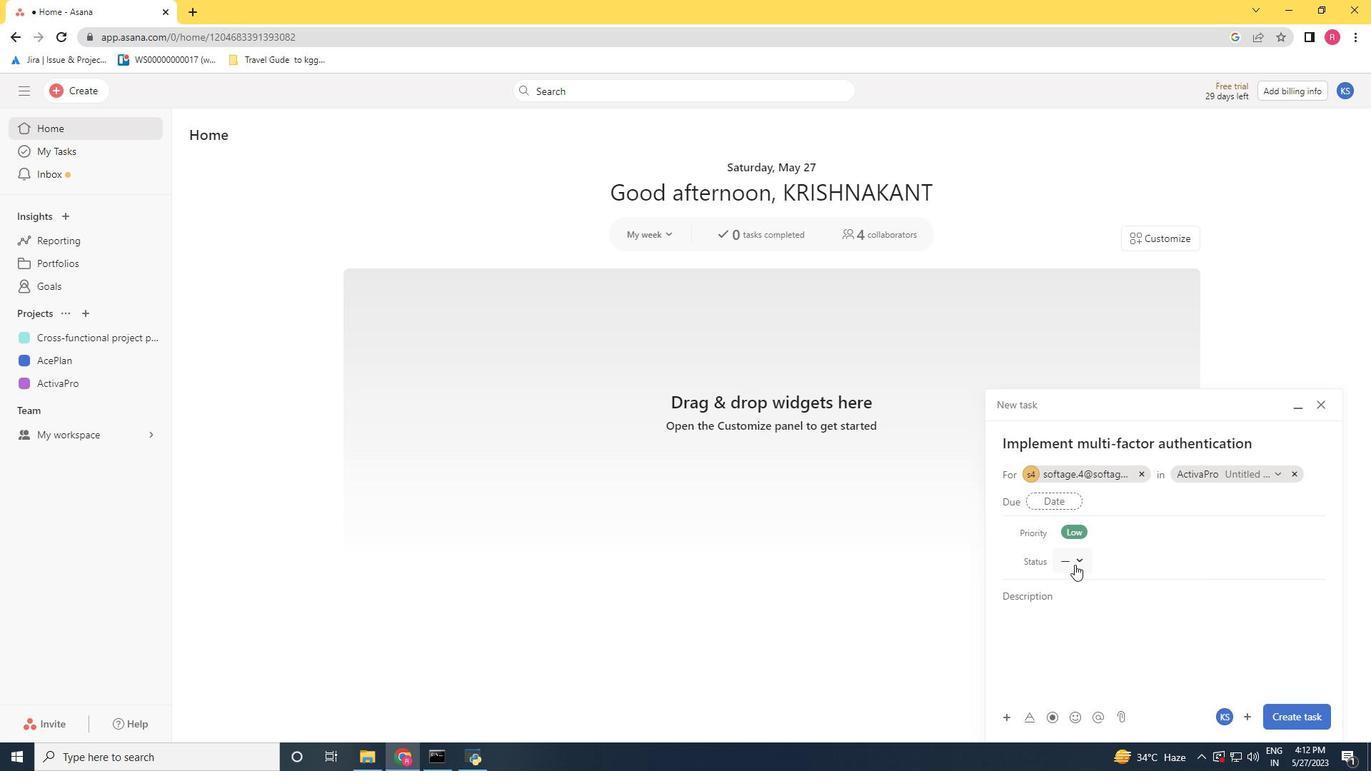 
Action: Mouse pressed left at (1076, 562)
Screenshot: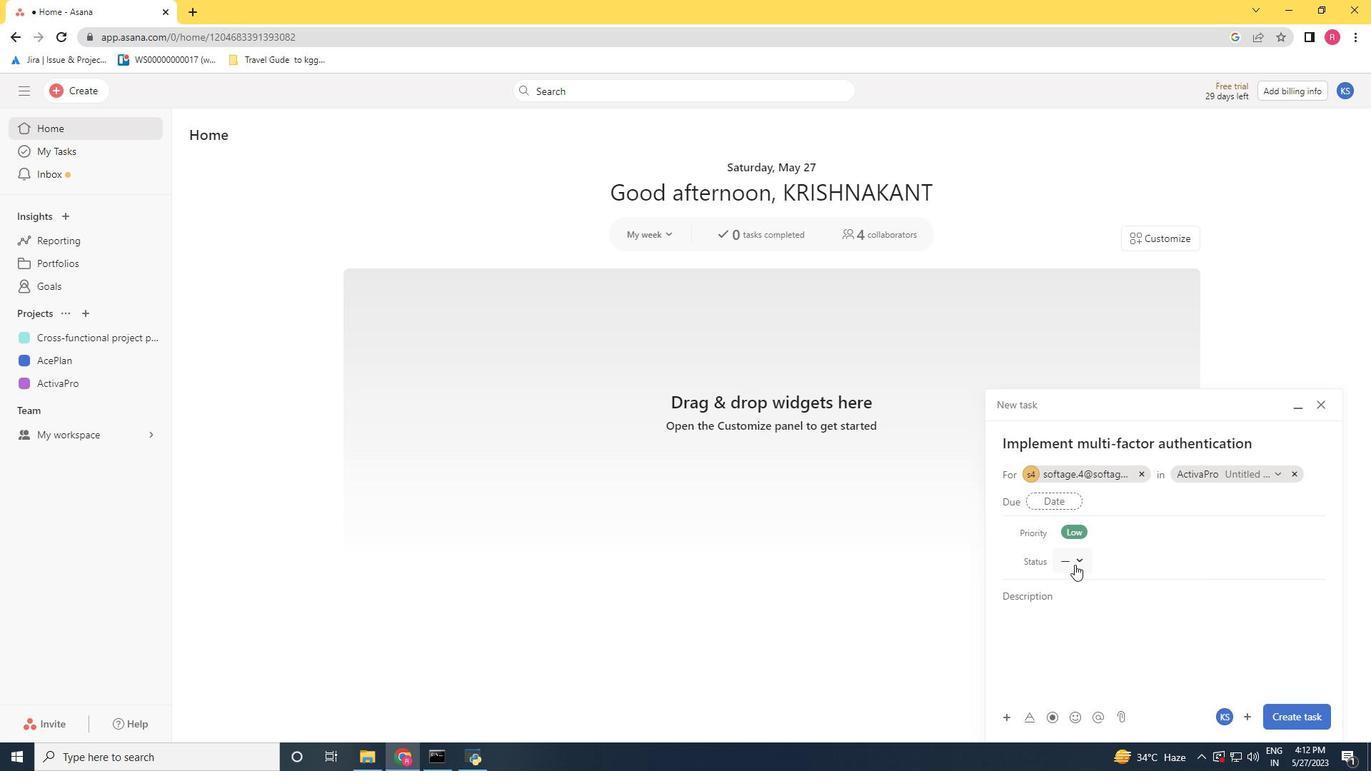 
Action: Mouse moved to (1097, 598)
Screenshot: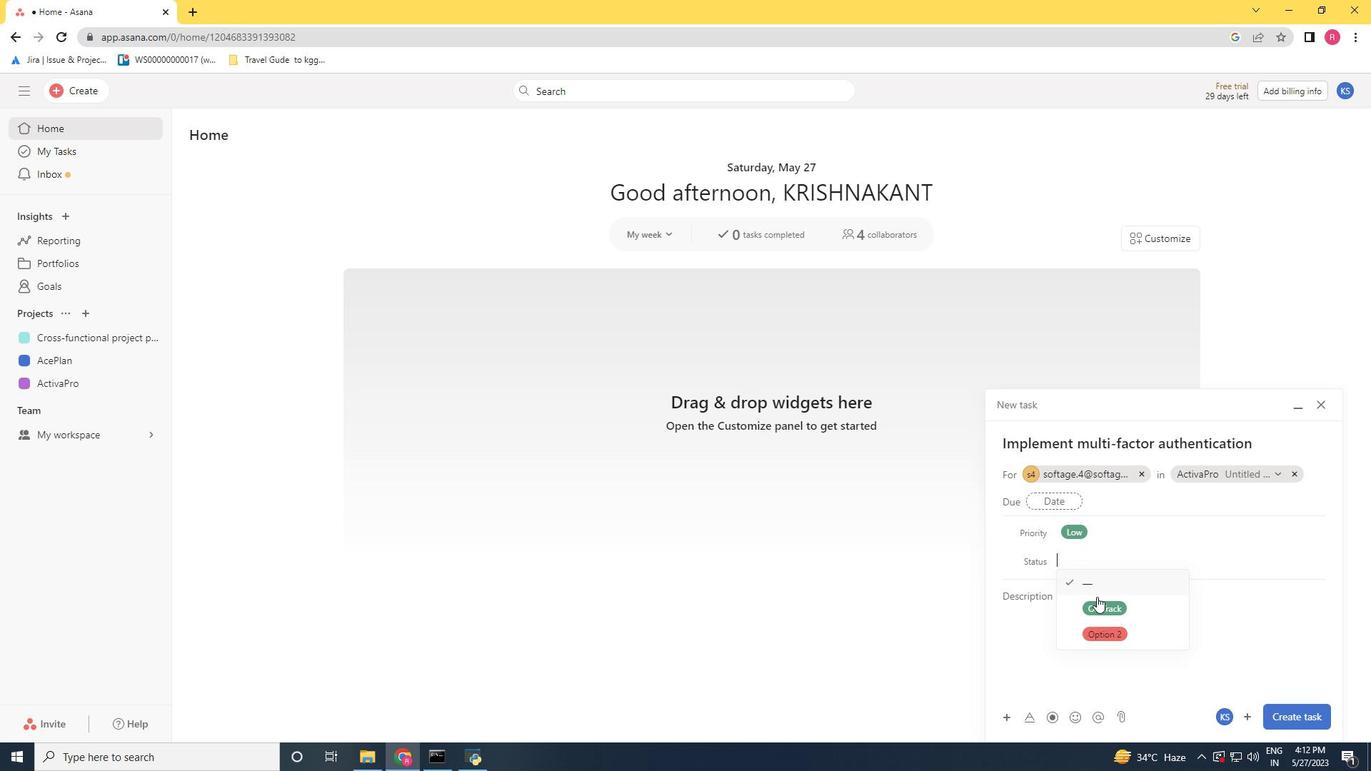 
Action: Mouse pressed left at (1097, 598)
Screenshot: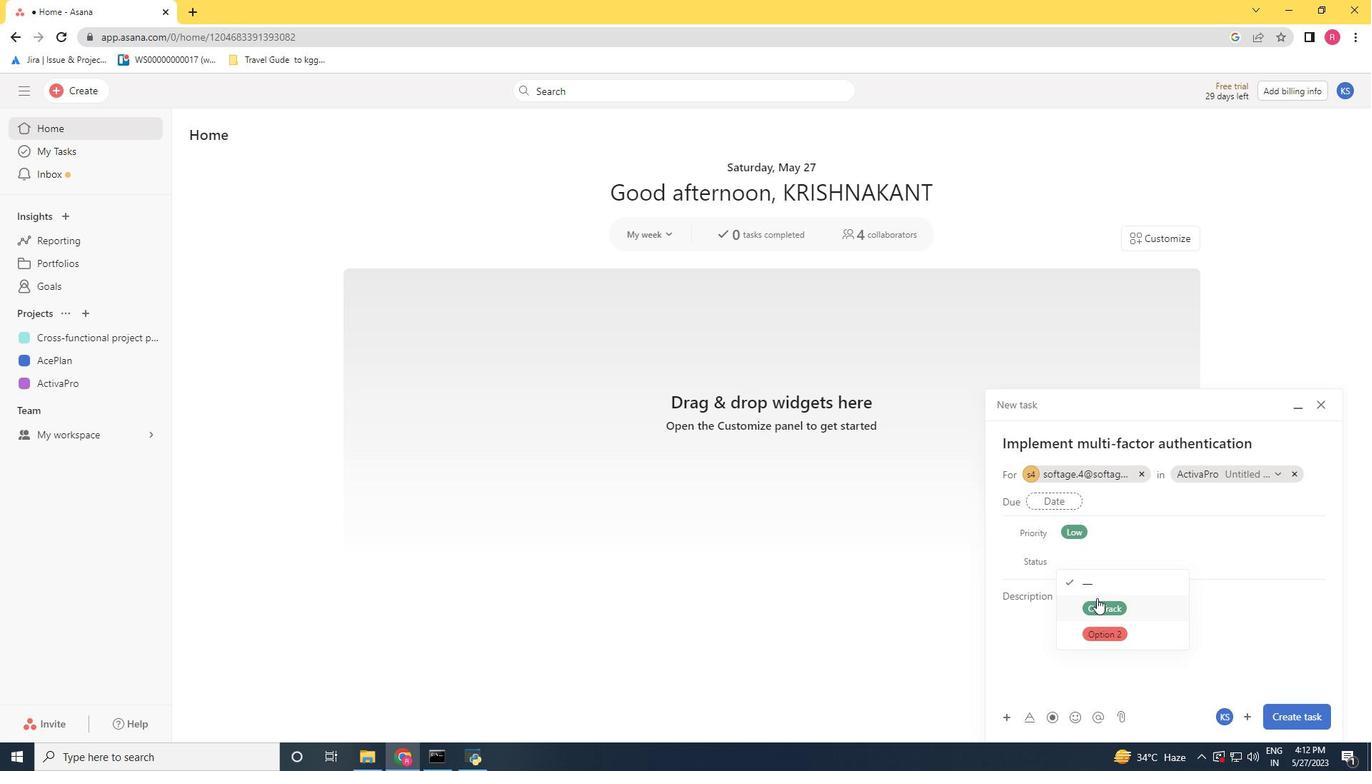 
Action: Mouse moved to (1305, 718)
Screenshot: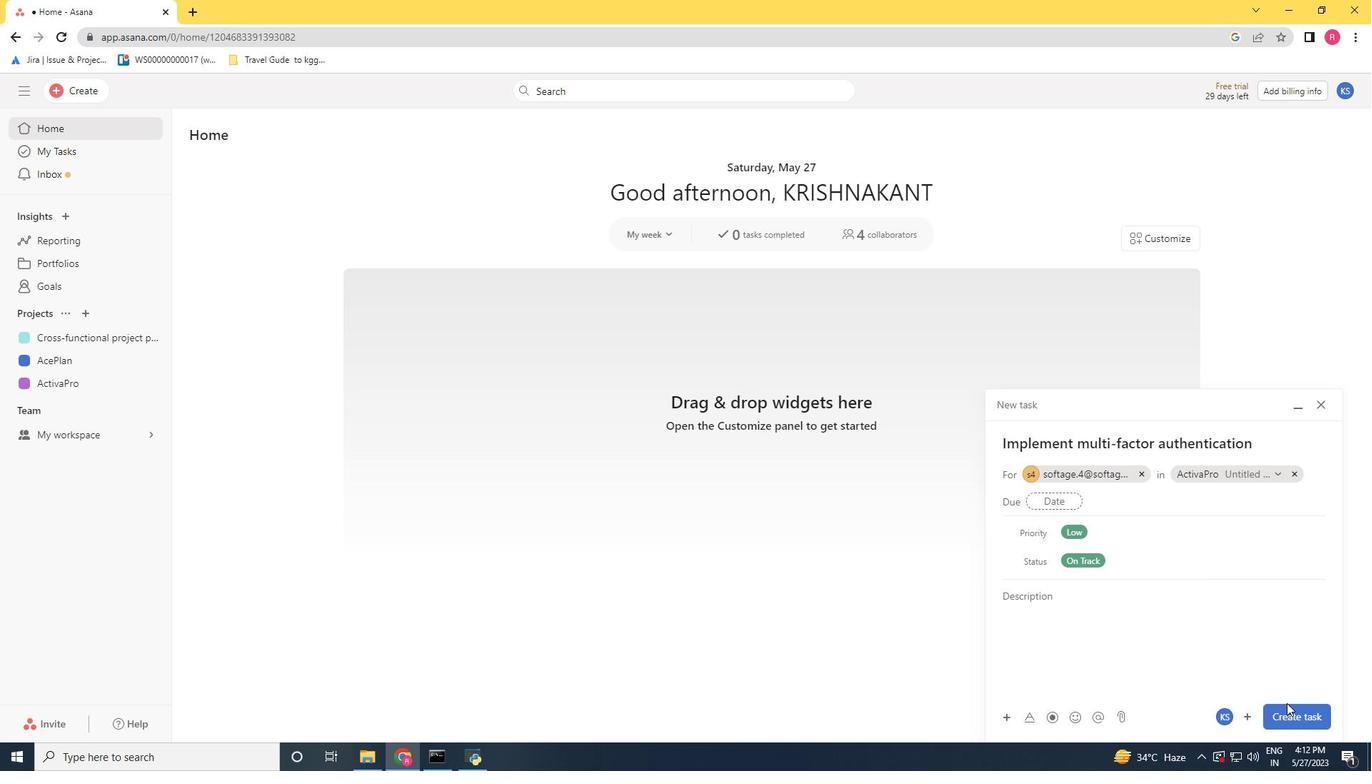 
Action: Mouse pressed left at (1305, 718)
Screenshot: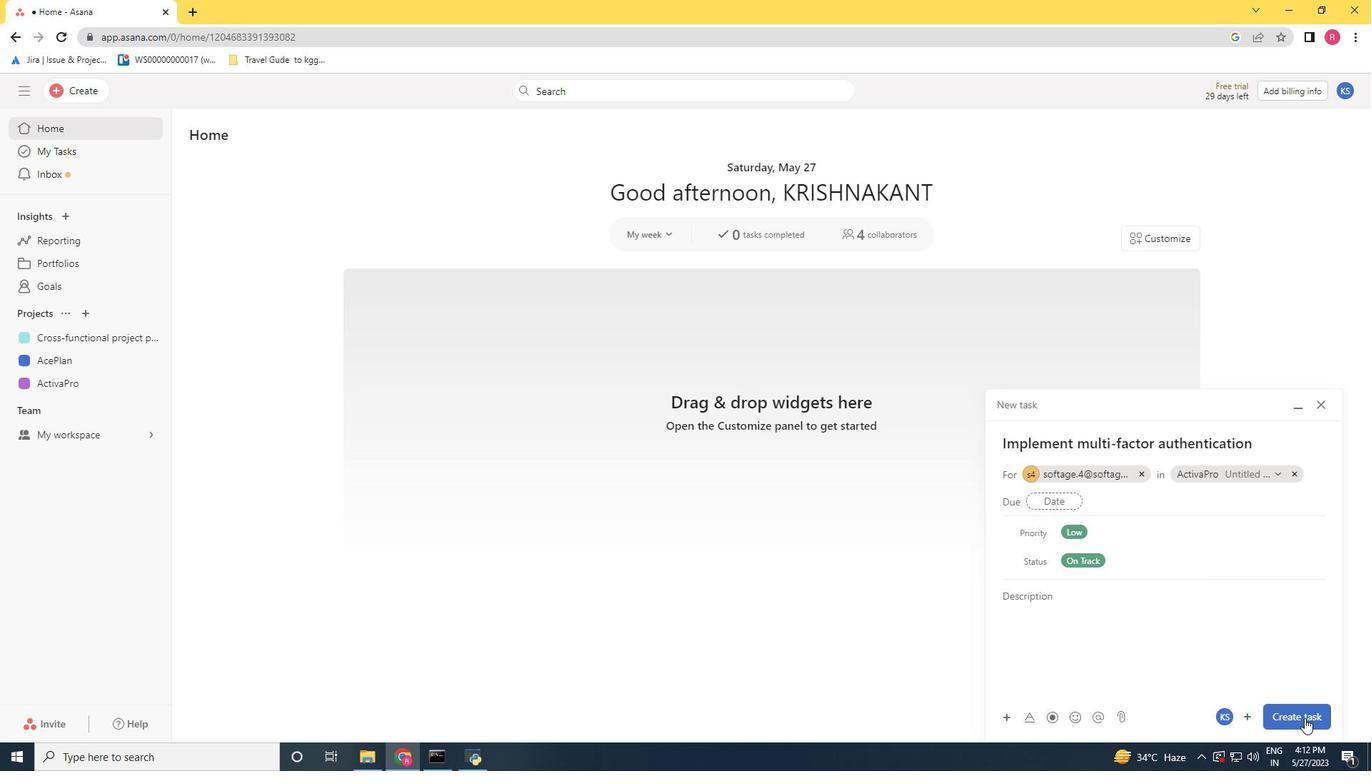 
Action: Mouse moved to (787, 502)
Screenshot: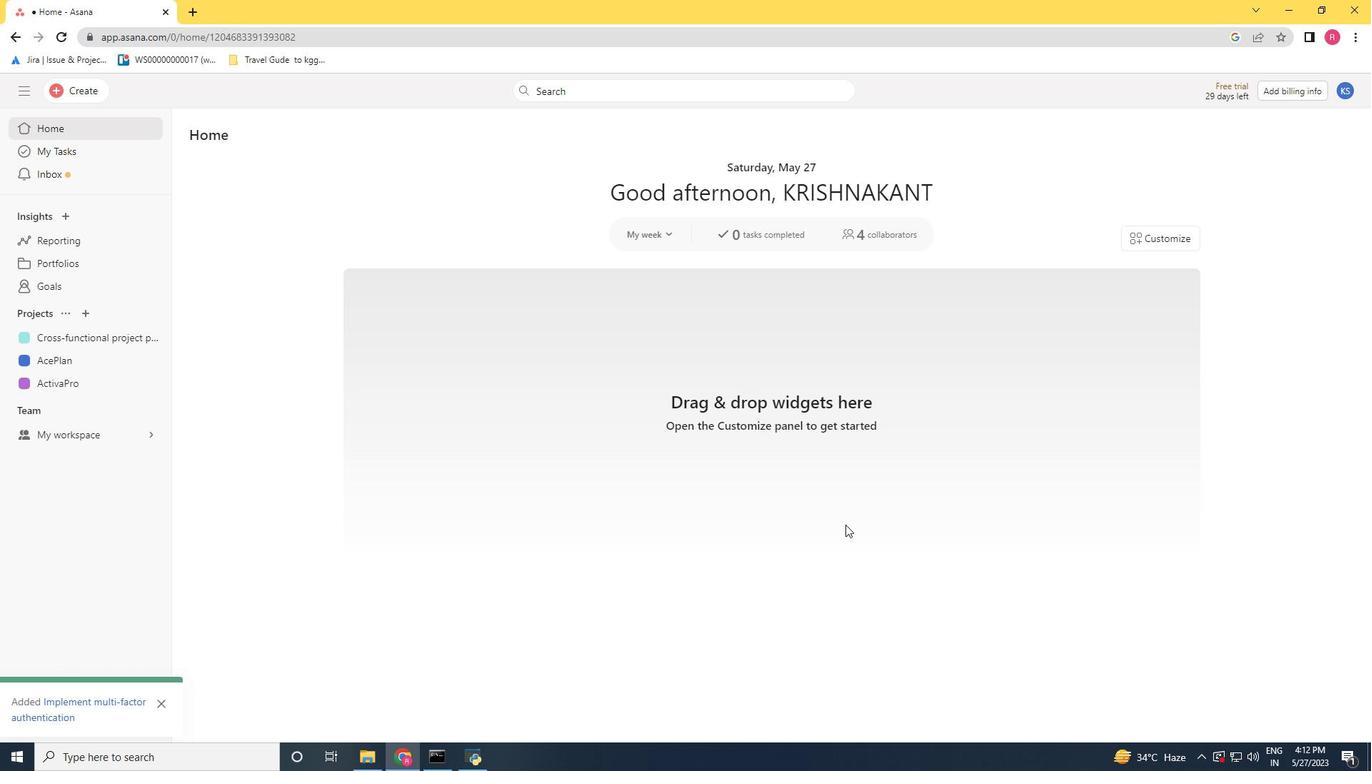 
